 Task: Search one way flight ticket for 5 adults, 1 child, 2 infants in seat and 1 infant on lap in business from Charleston: Yeager Airport to Evansville: Evansville Regional Airport on 5-3-2023. Choice of flights is Royal air maroc. Number of bags: 1 carry on bag. Price is upto 96000. Outbound departure time preference is 22:00.
Action: Mouse moved to (309, 271)
Screenshot: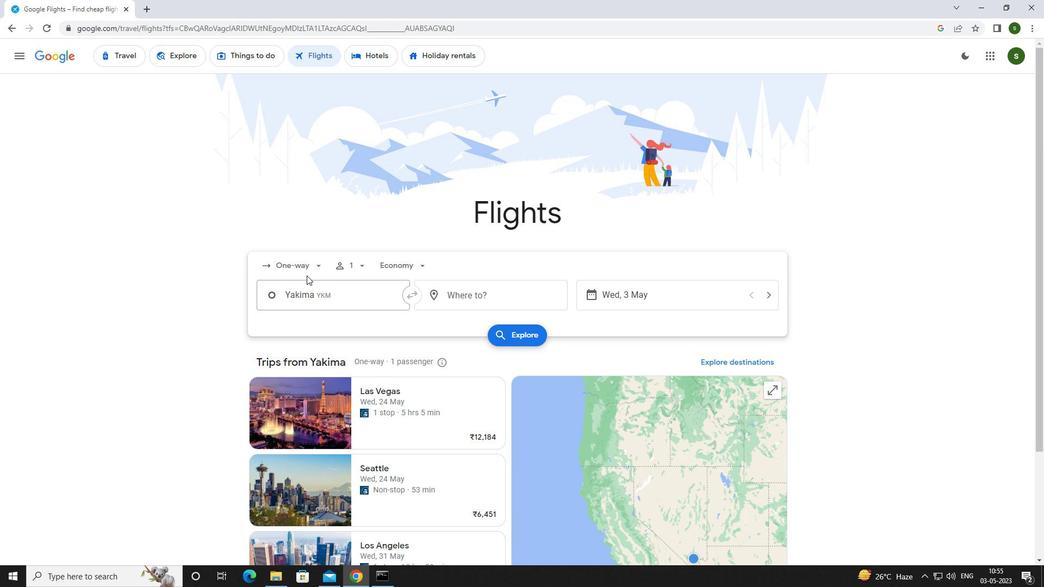 
Action: Mouse pressed left at (309, 271)
Screenshot: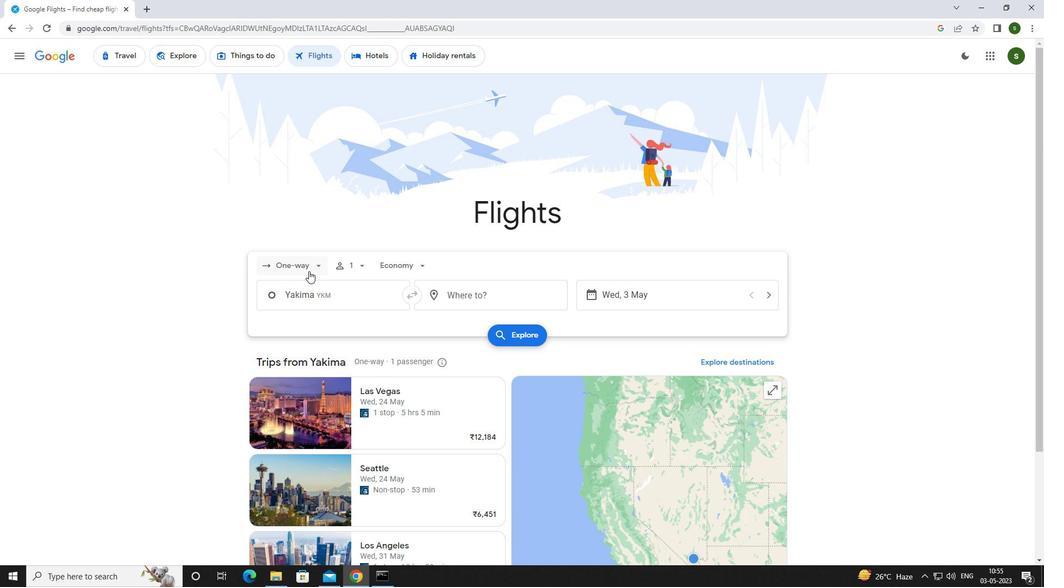 
Action: Mouse moved to (305, 316)
Screenshot: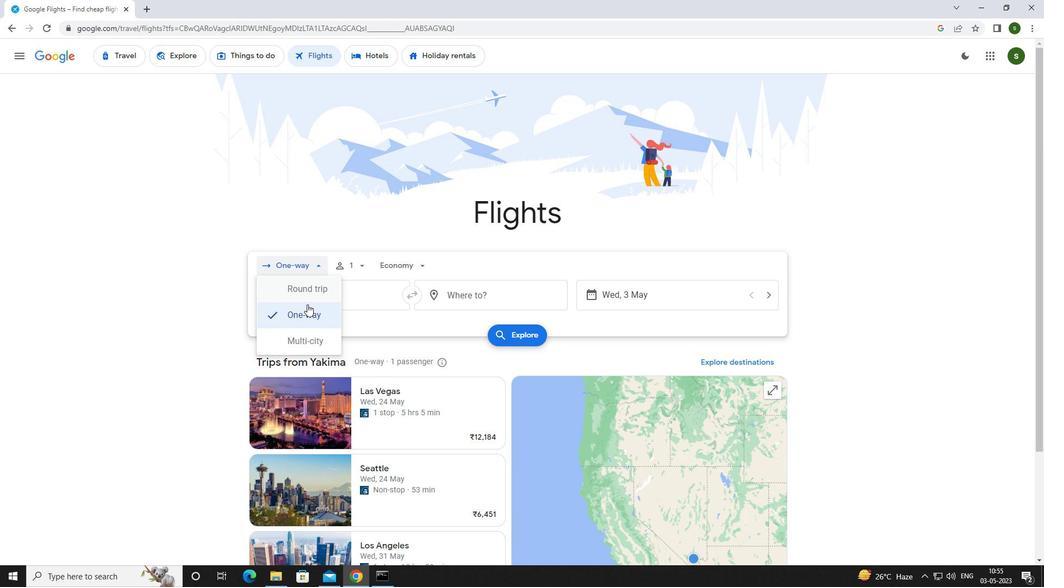 
Action: Mouse pressed left at (305, 316)
Screenshot: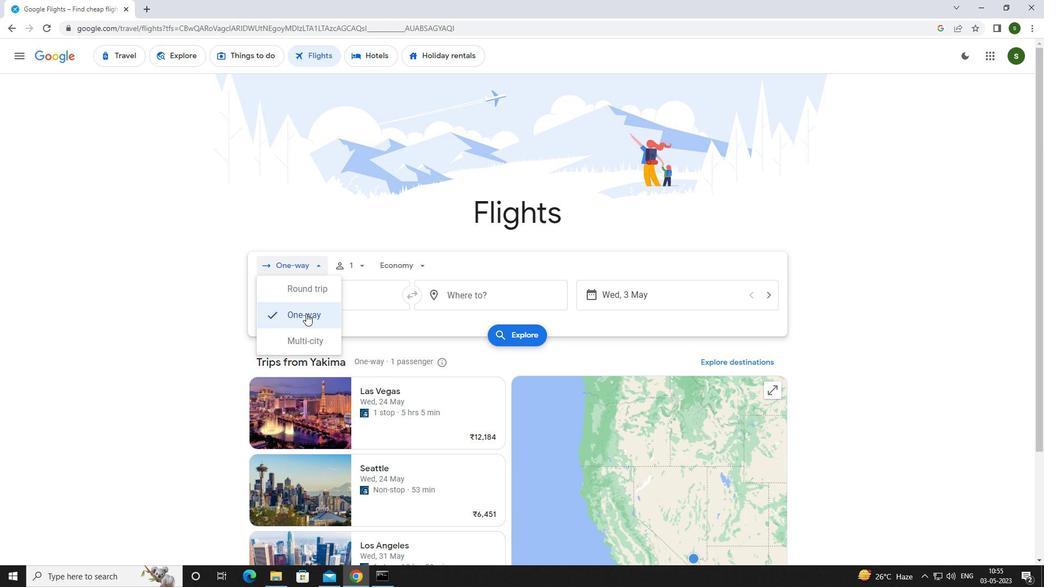 
Action: Mouse moved to (359, 264)
Screenshot: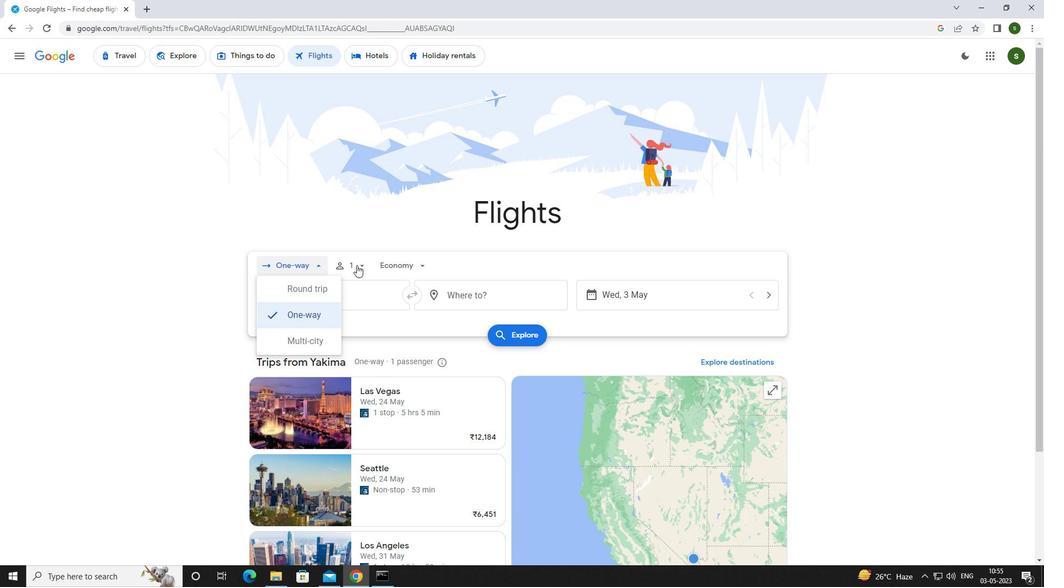 
Action: Mouse pressed left at (359, 264)
Screenshot: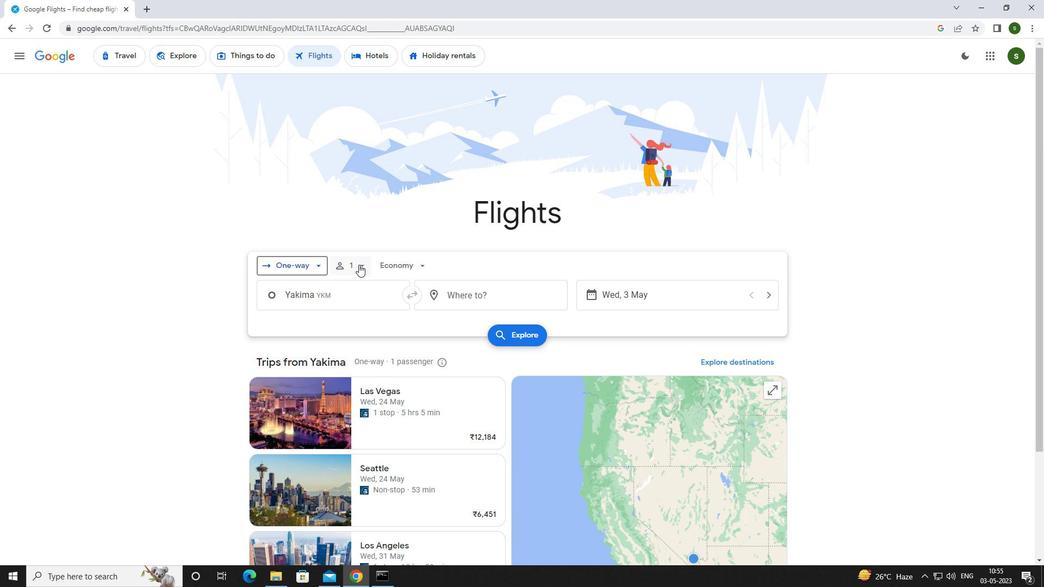 
Action: Mouse moved to (446, 298)
Screenshot: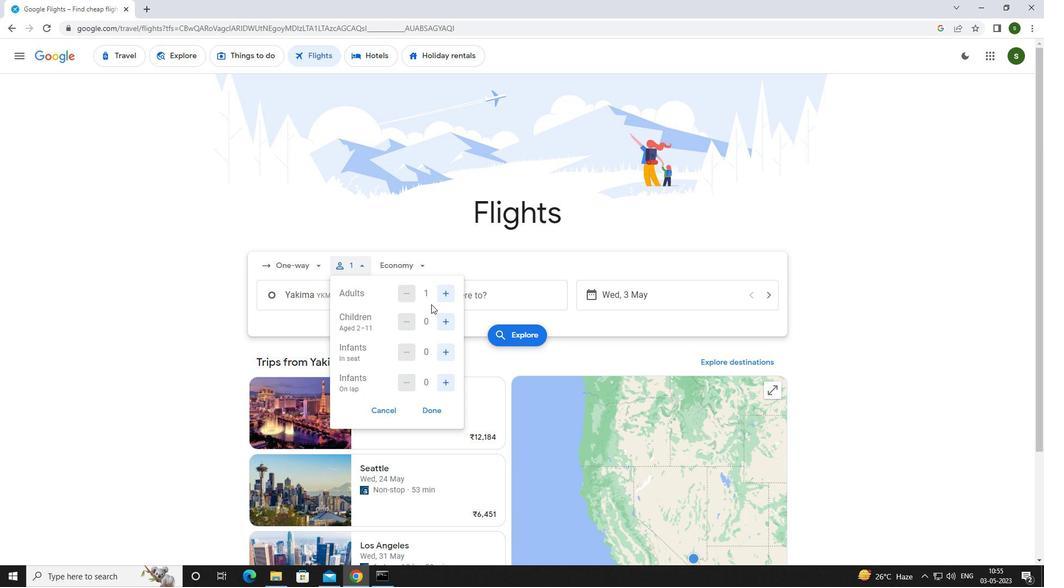 
Action: Mouse pressed left at (446, 298)
Screenshot: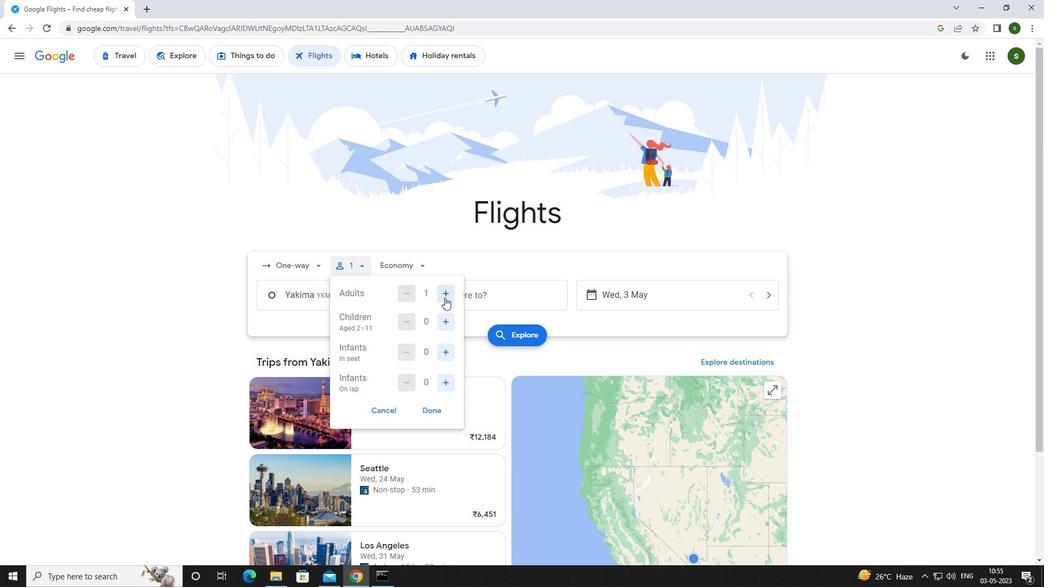 
Action: Mouse pressed left at (446, 298)
Screenshot: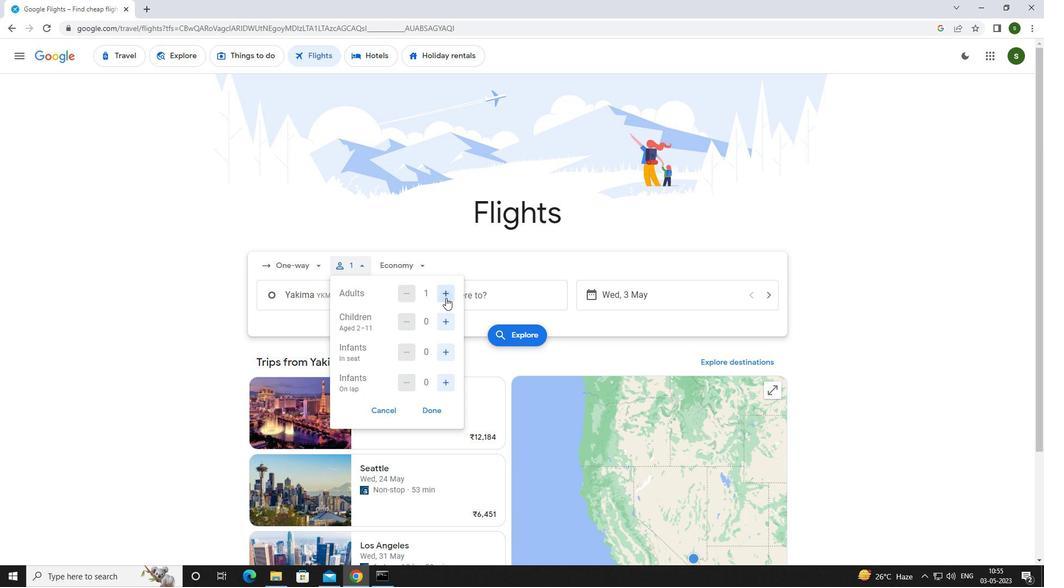 
Action: Mouse pressed left at (446, 298)
Screenshot: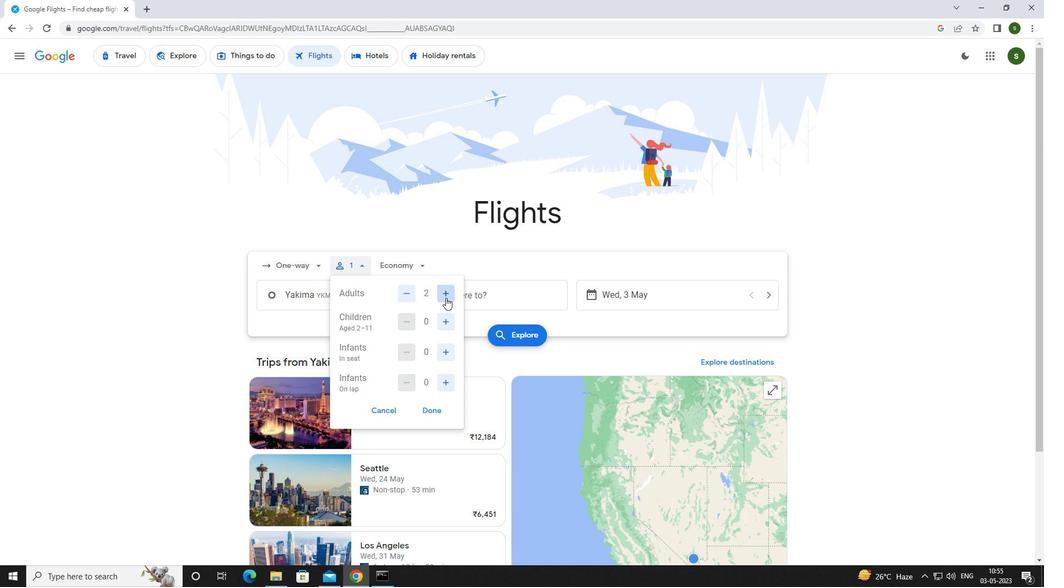 
Action: Mouse pressed left at (446, 298)
Screenshot: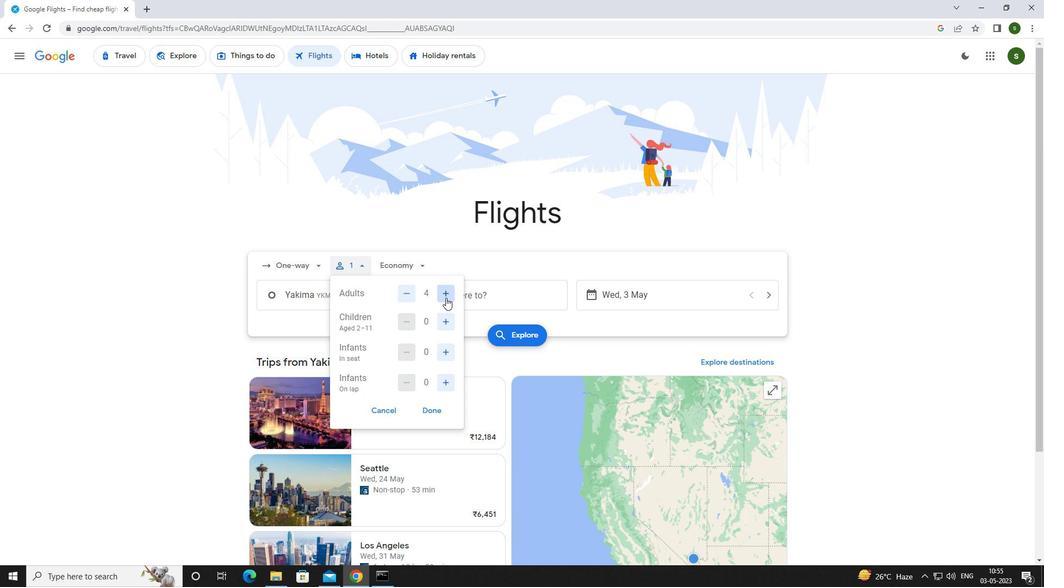 
Action: Mouse moved to (447, 317)
Screenshot: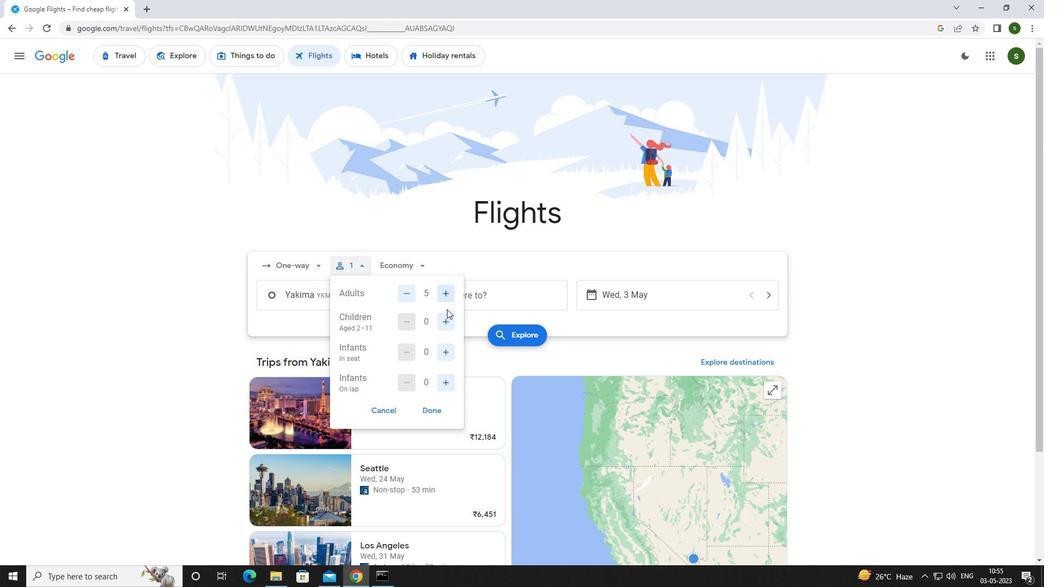 
Action: Mouse pressed left at (447, 317)
Screenshot: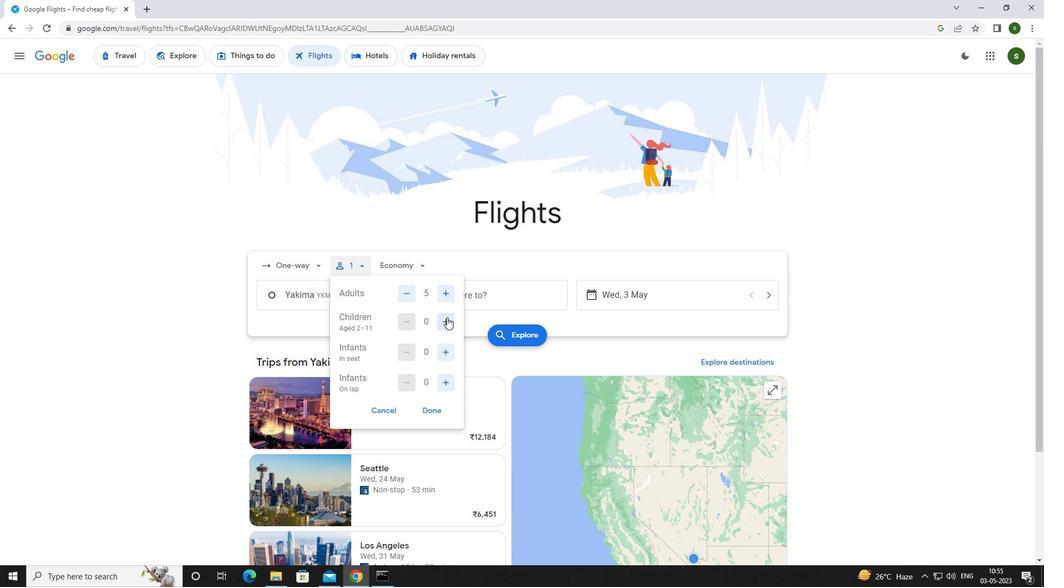 
Action: Mouse moved to (444, 350)
Screenshot: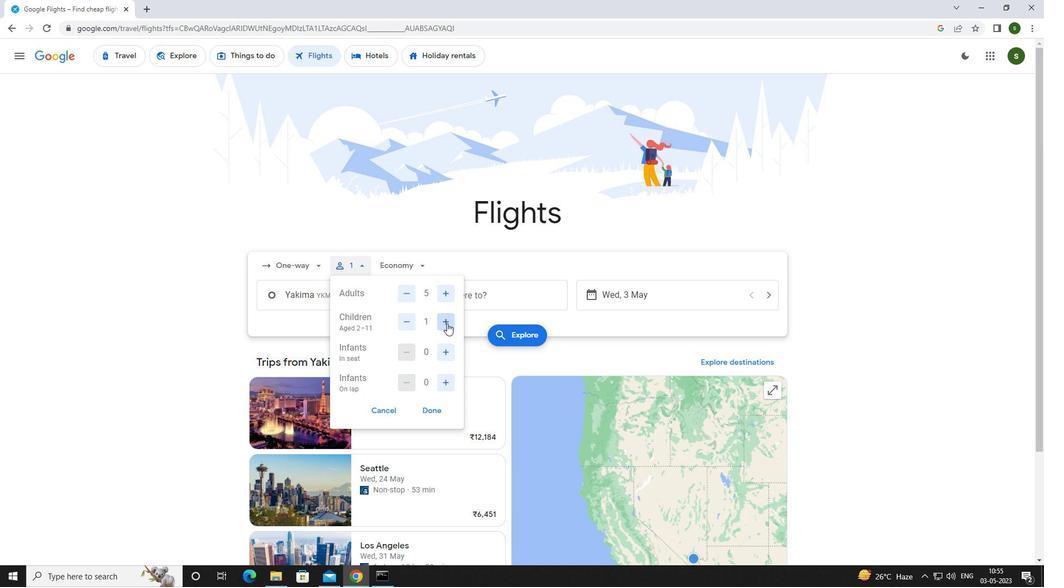 
Action: Mouse pressed left at (444, 350)
Screenshot: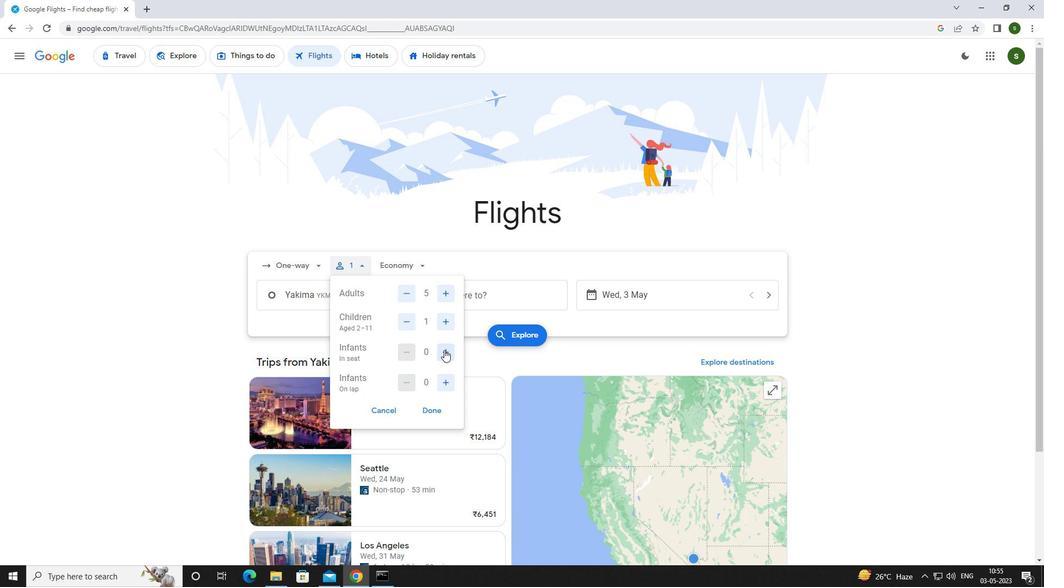 
Action: Mouse pressed left at (444, 350)
Screenshot: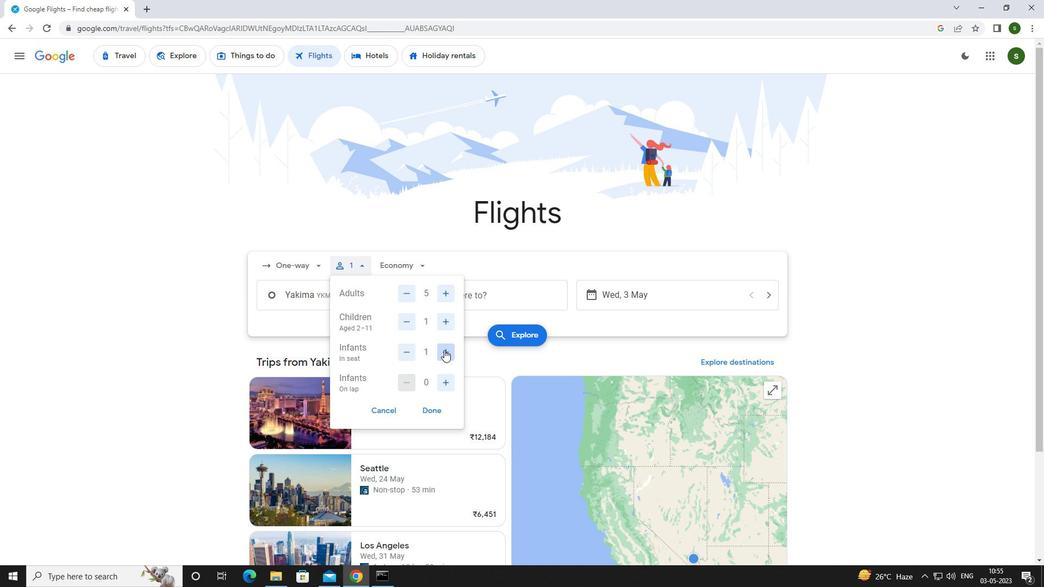 
Action: Mouse moved to (446, 385)
Screenshot: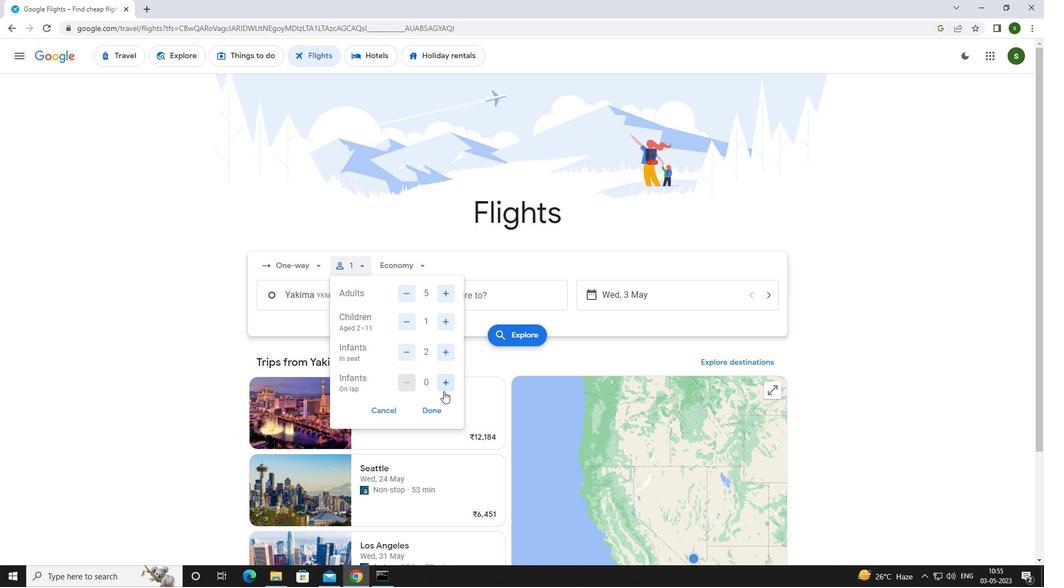 
Action: Mouse pressed left at (446, 385)
Screenshot: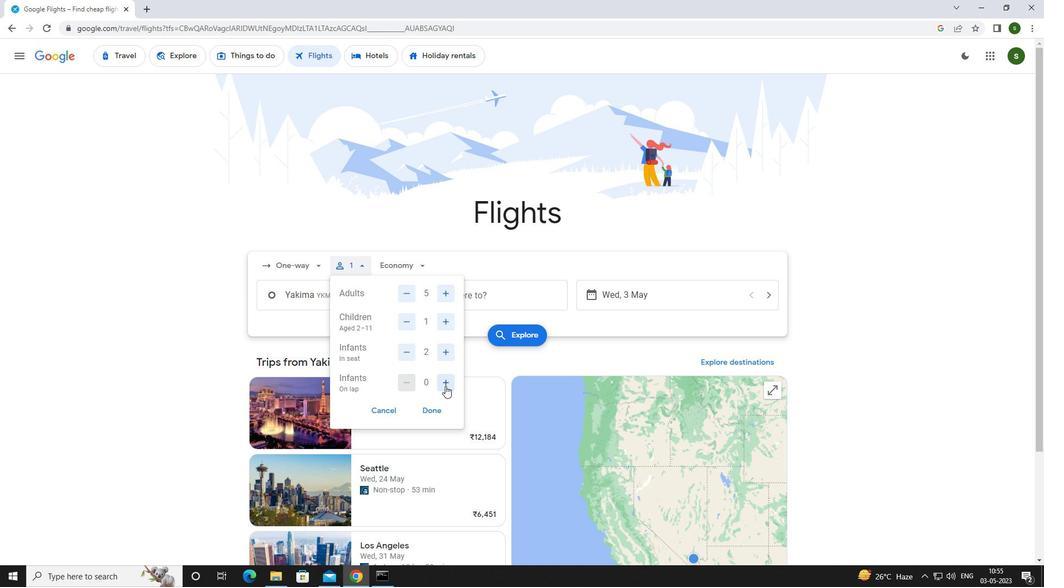 
Action: Mouse moved to (419, 267)
Screenshot: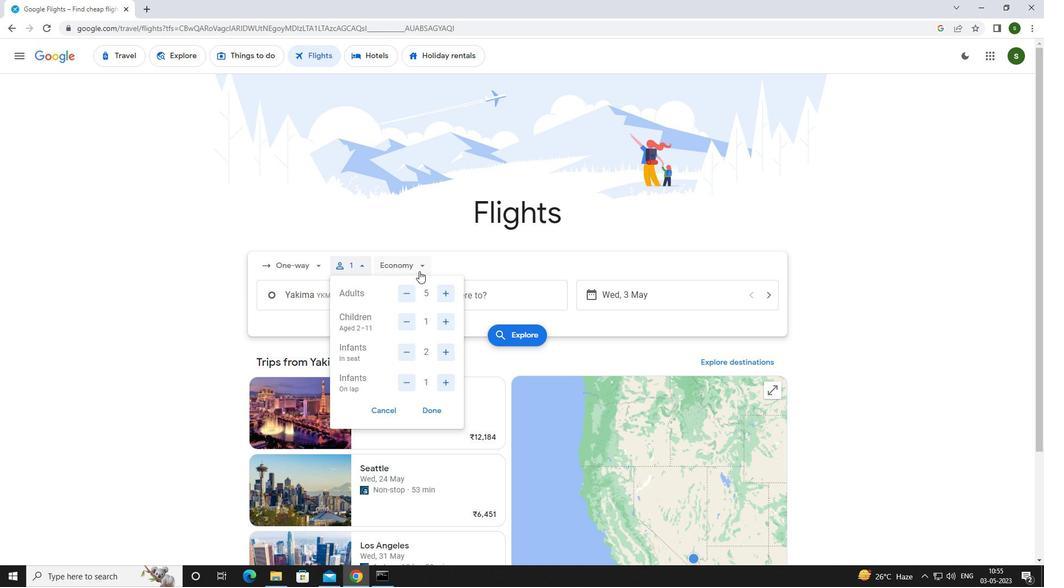 
Action: Mouse pressed left at (419, 267)
Screenshot: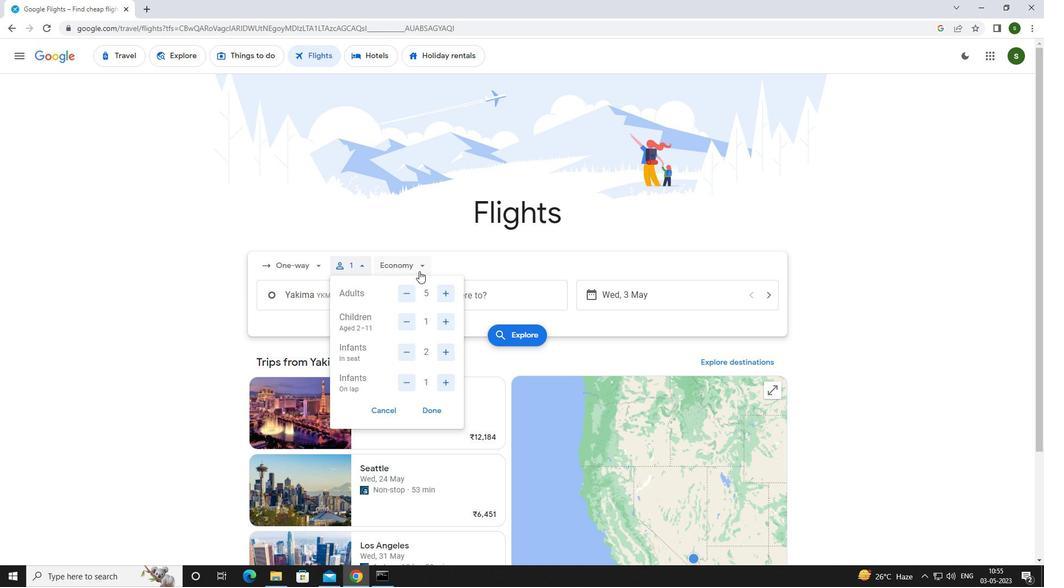 
Action: Mouse moved to (429, 335)
Screenshot: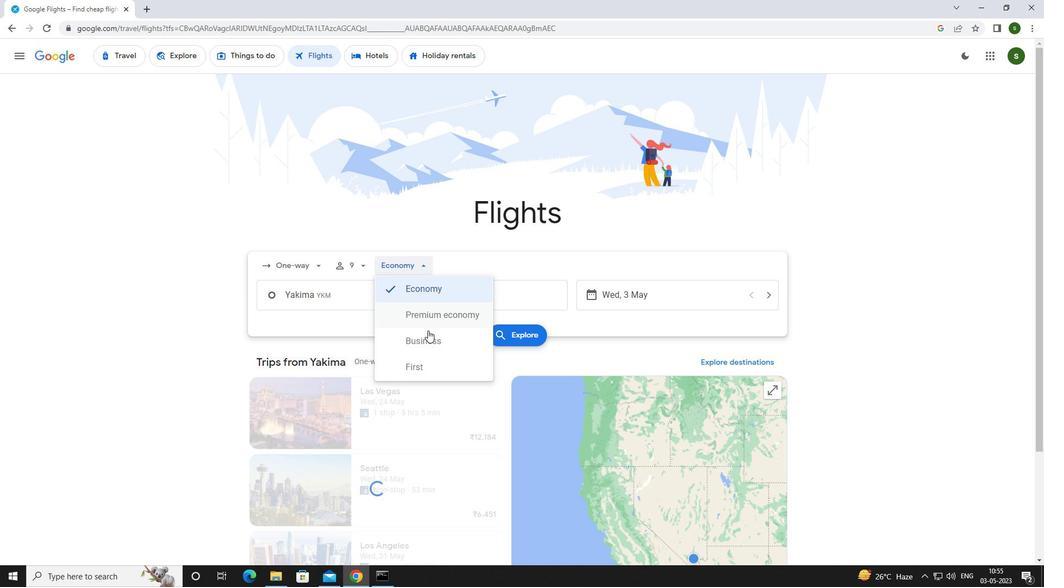 
Action: Mouse pressed left at (429, 335)
Screenshot: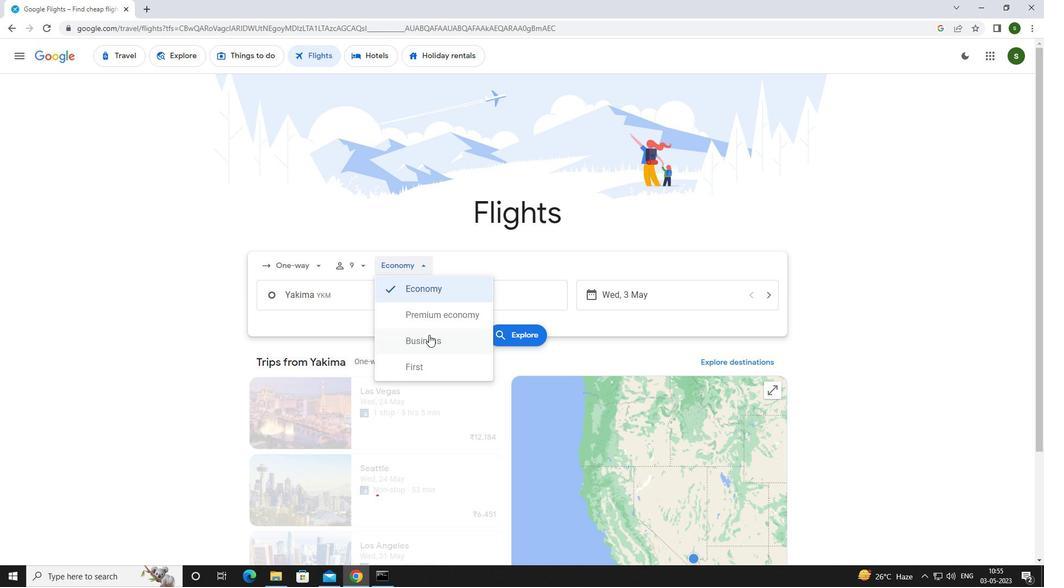 
Action: Mouse moved to (342, 298)
Screenshot: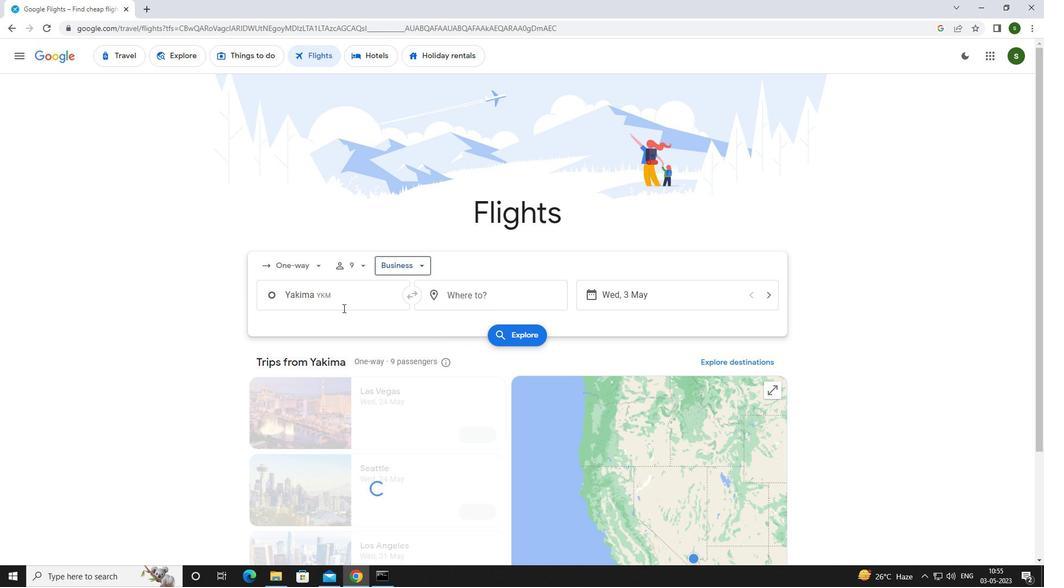 
Action: Mouse pressed left at (342, 298)
Screenshot: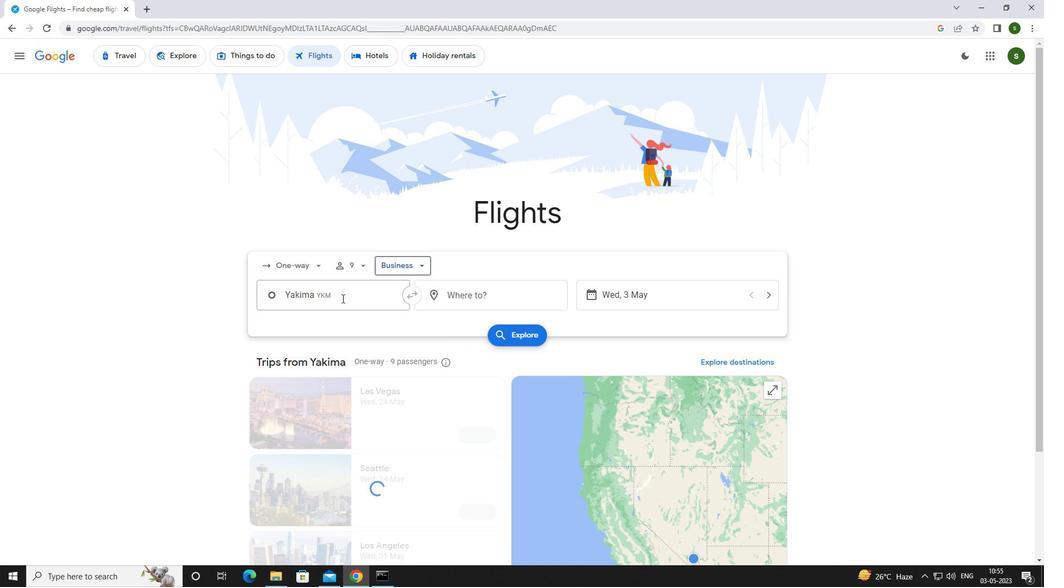 
Action: Mouse moved to (344, 297)
Screenshot: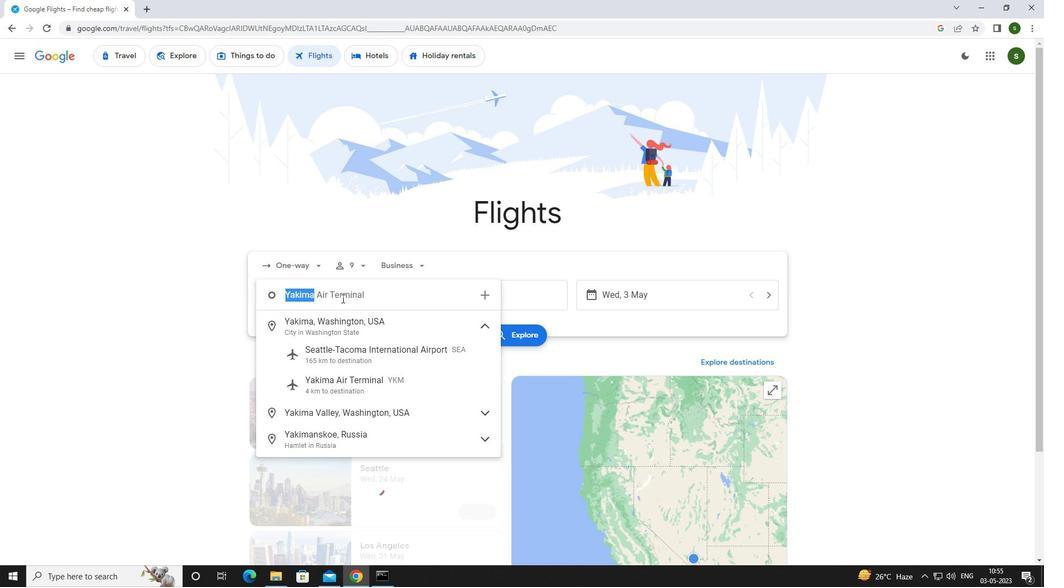 
Action: Key pressed <Key.caps_lock>c<Key.caps_lock>harleston
Screenshot: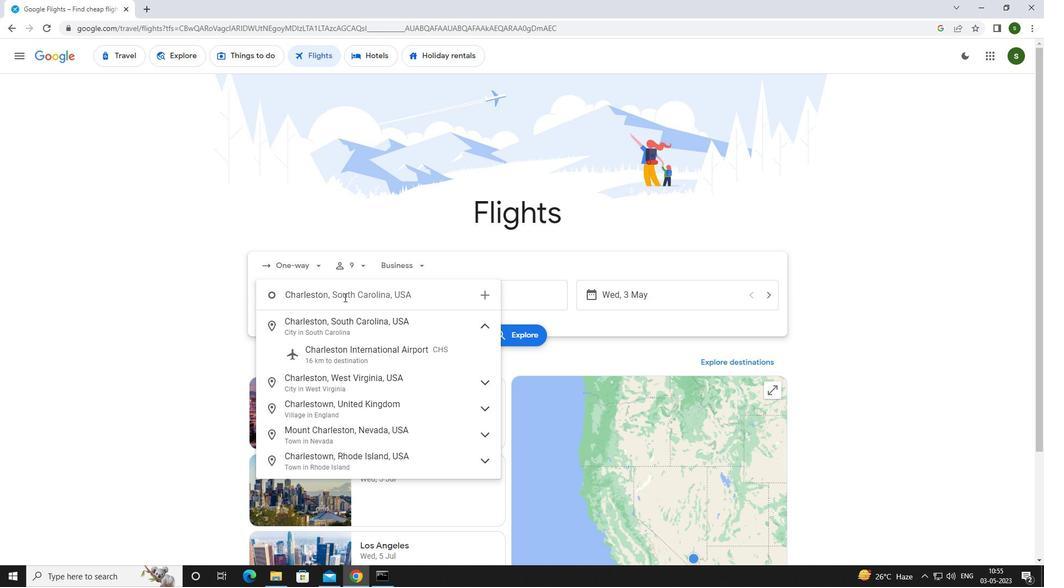 
Action: Mouse moved to (345, 349)
Screenshot: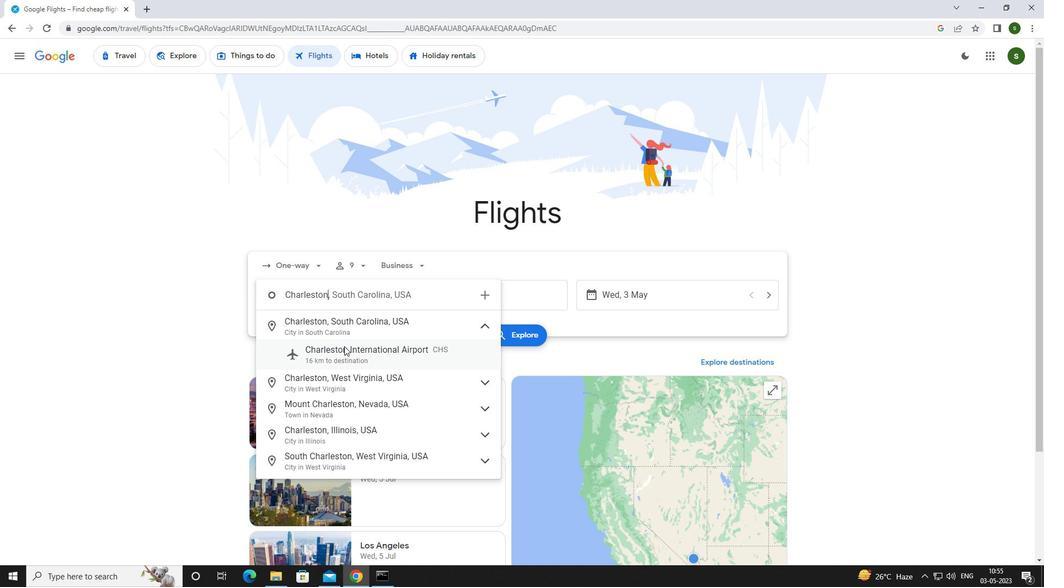
Action: Mouse pressed left at (345, 349)
Screenshot: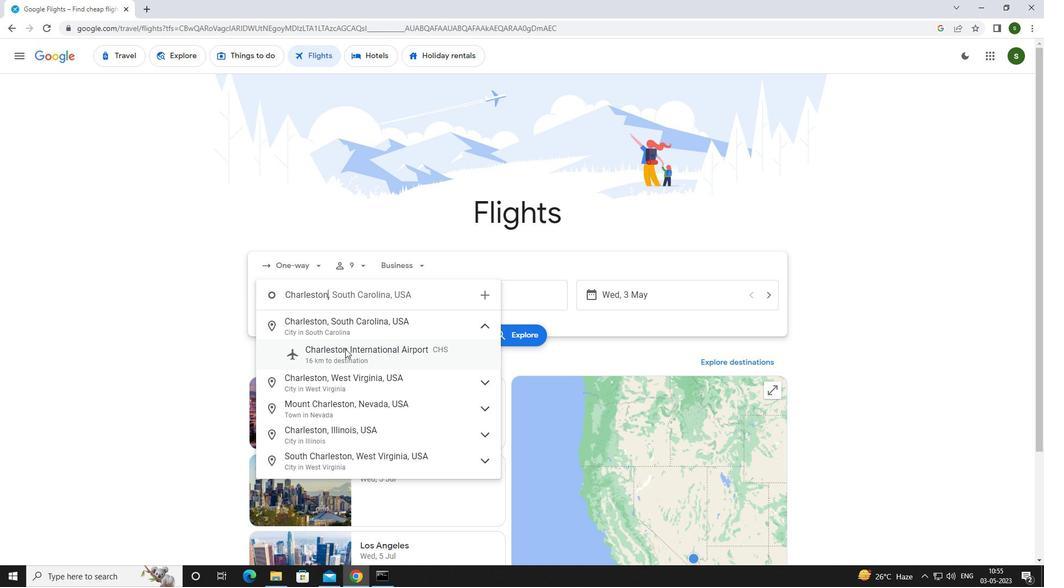 
Action: Mouse moved to (468, 292)
Screenshot: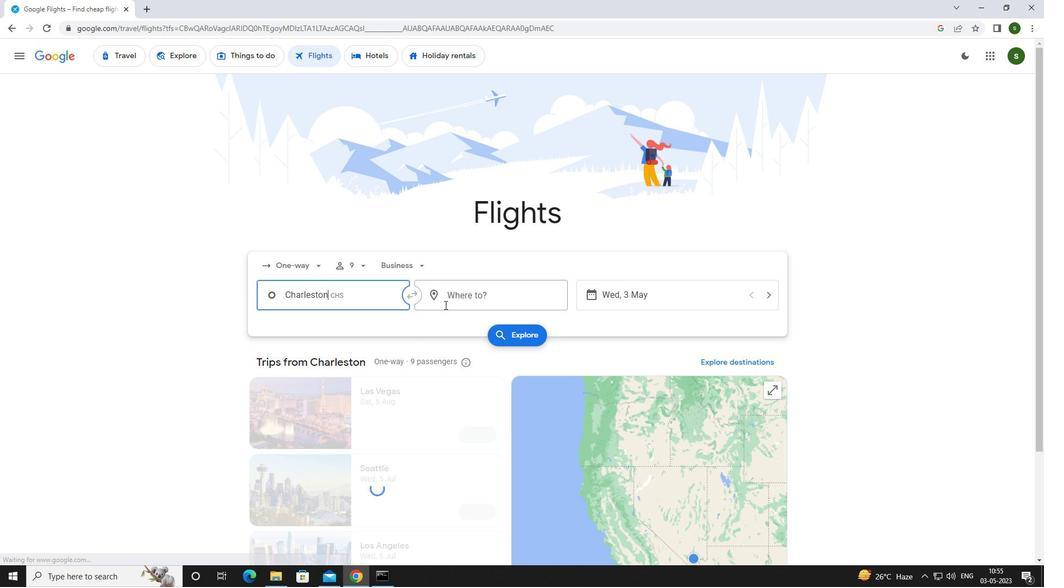 
Action: Mouse pressed left at (468, 292)
Screenshot: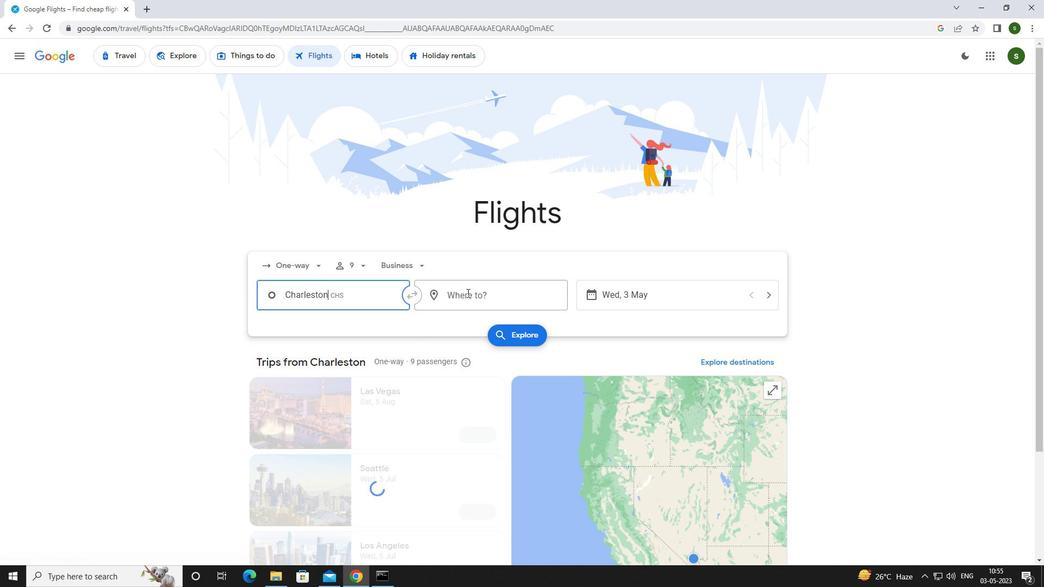 
Action: Mouse moved to (470, 296)
Screenshot: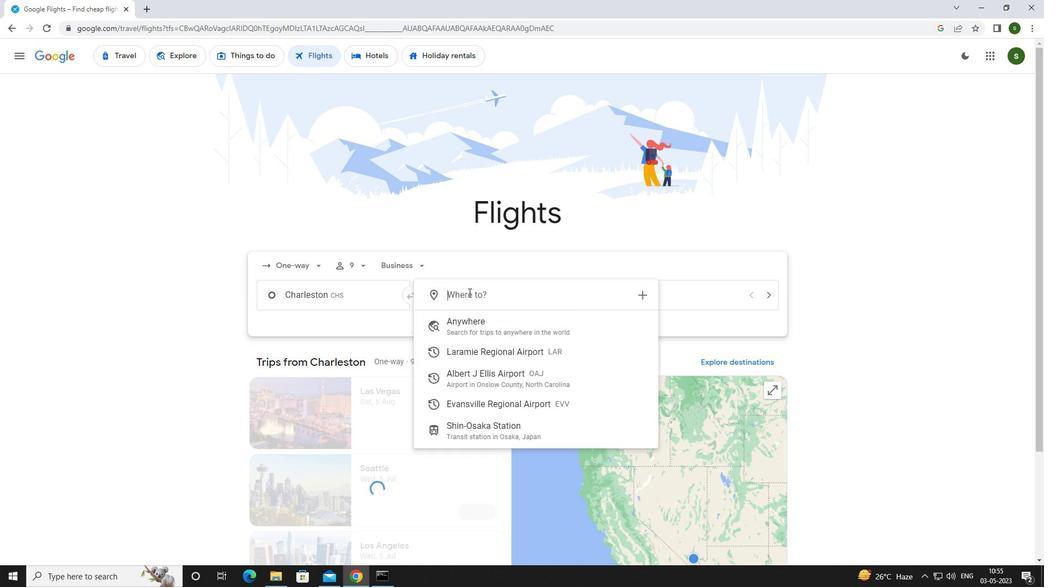 
Action: Key pressed <Key.caps_lock>e<Key.caps_lock>vansv
Screenshot: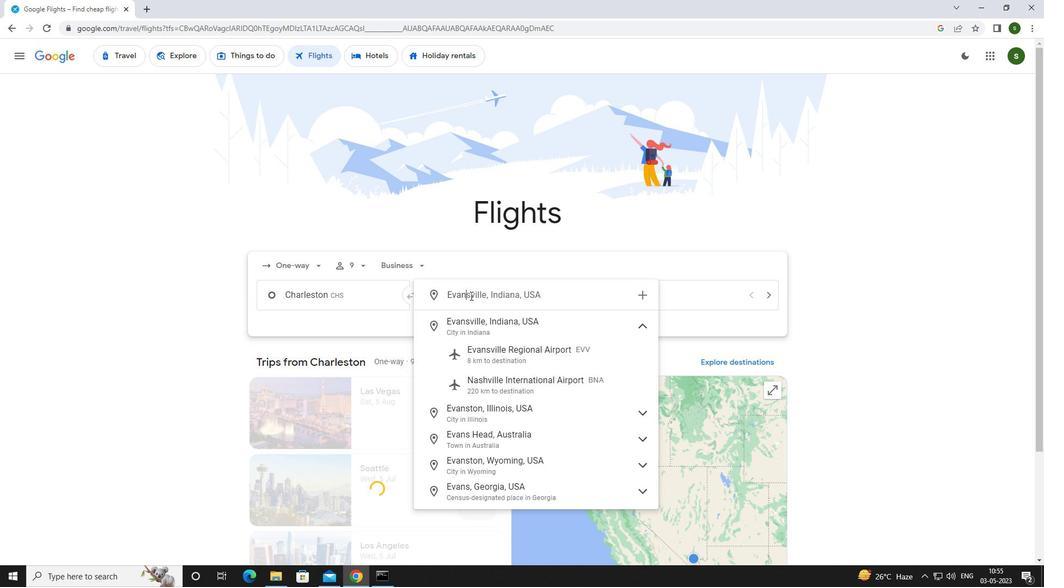 
Action: Mouse moved to (479, 351)
Screenshot: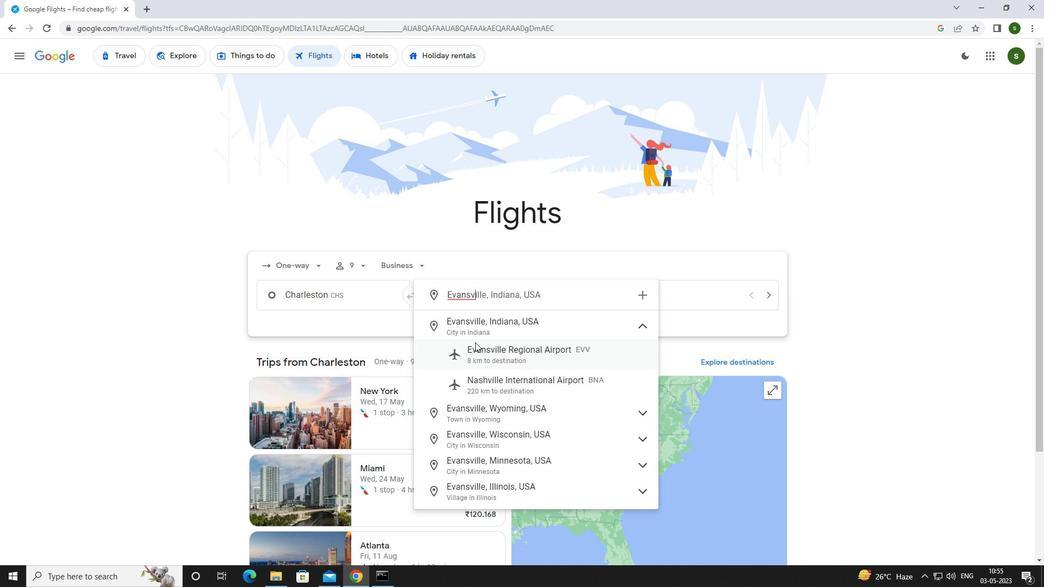 
Action: Mouse pressed left at (479, 351)
Screenshot: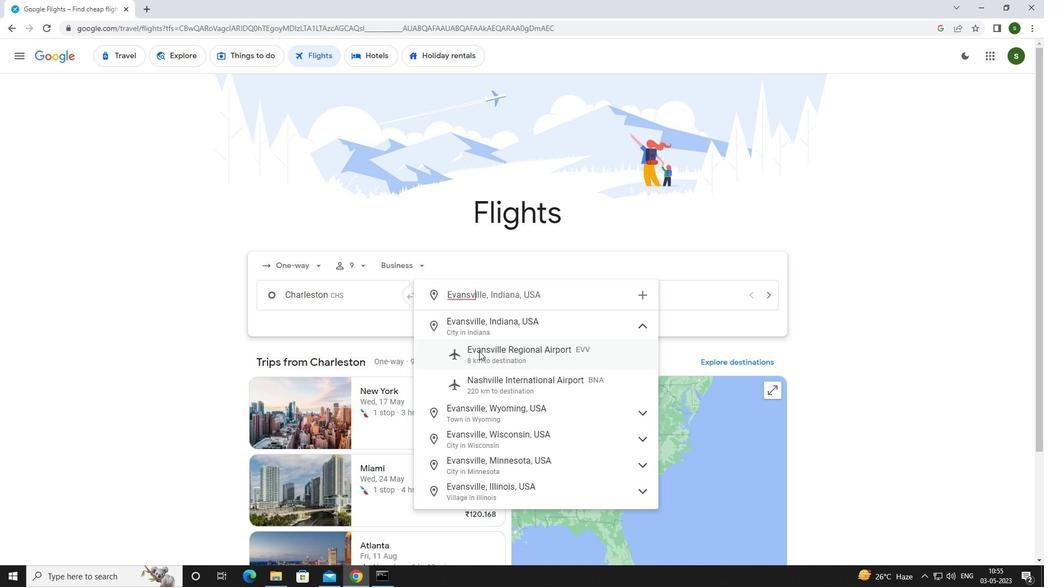 
Action: Mouse moved to (657, 290)
Screenshot: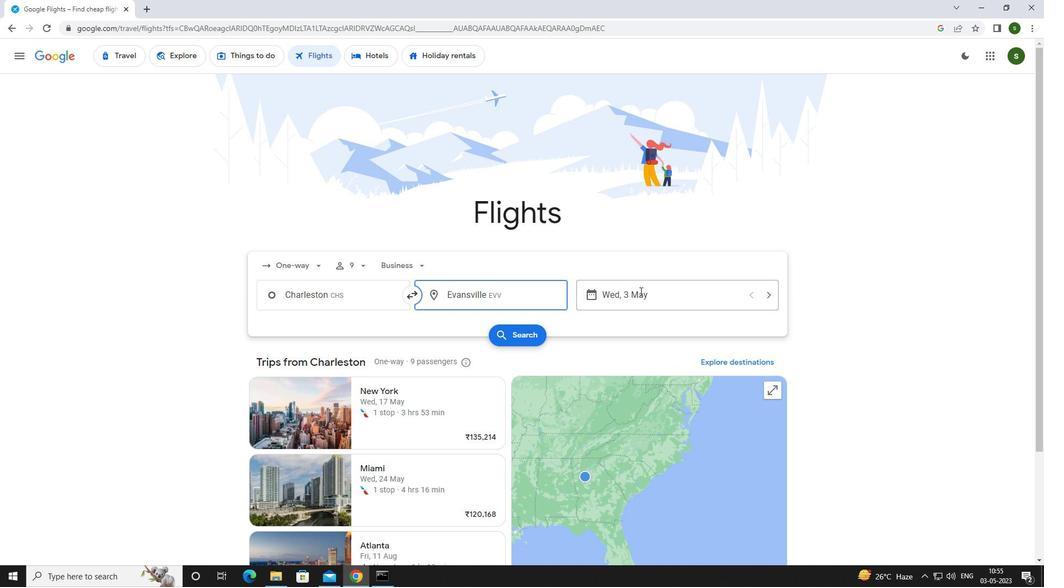 
Action: Mouse pressed left at (657, 290)
Screenshot: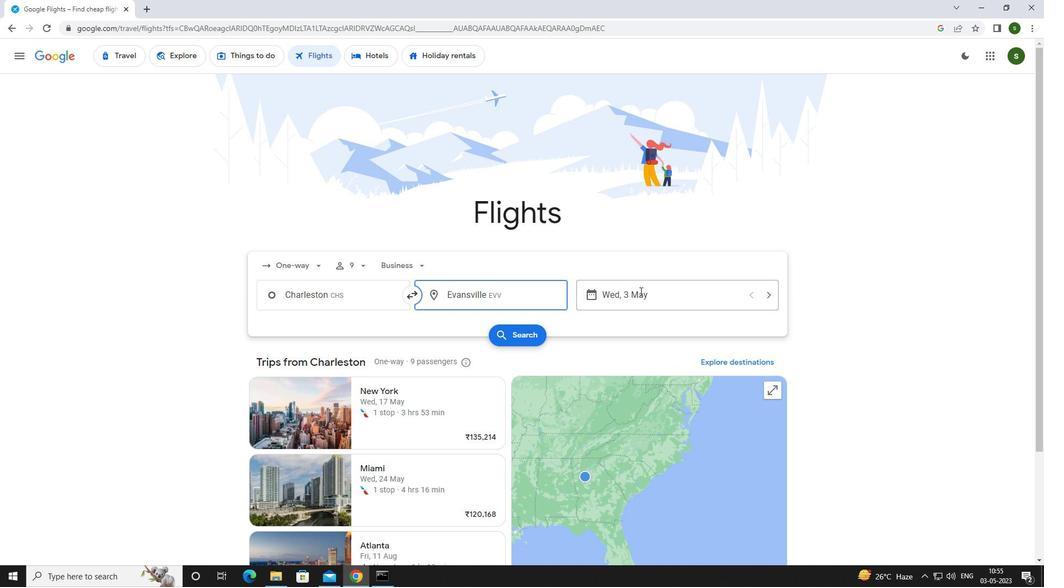 
Action: Mouse moved to (462, 371)
Screenshot: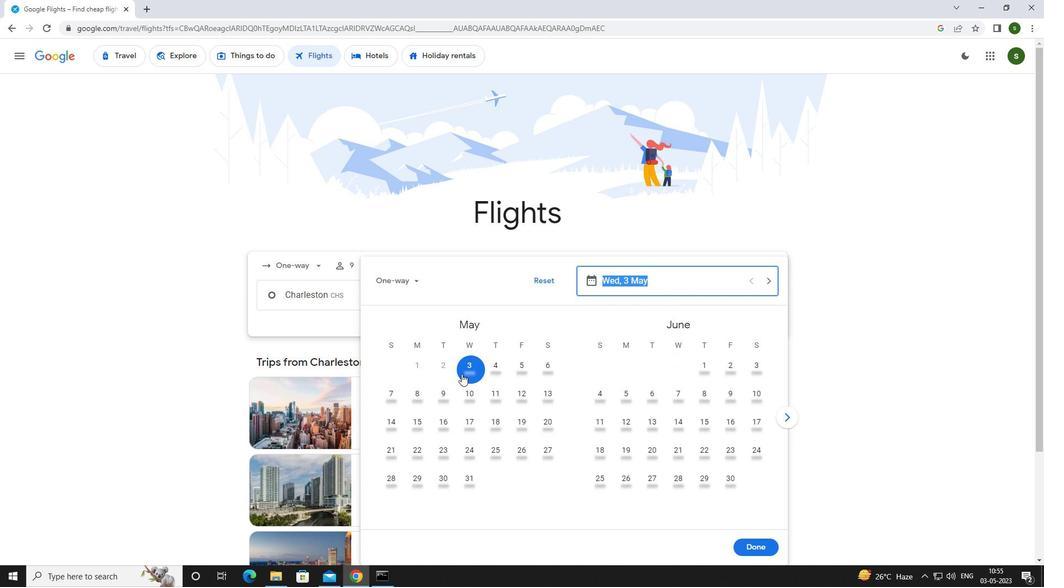 
Action: Mouse pressed left at (462, 371)
Screenshot: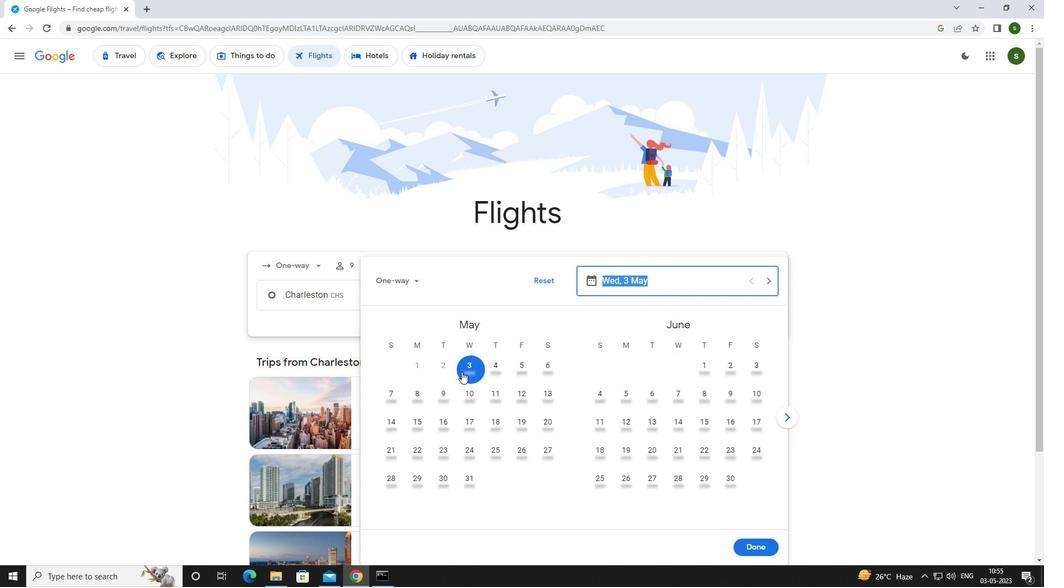
Action: Mouse moved to (759, 545)
Screenshot: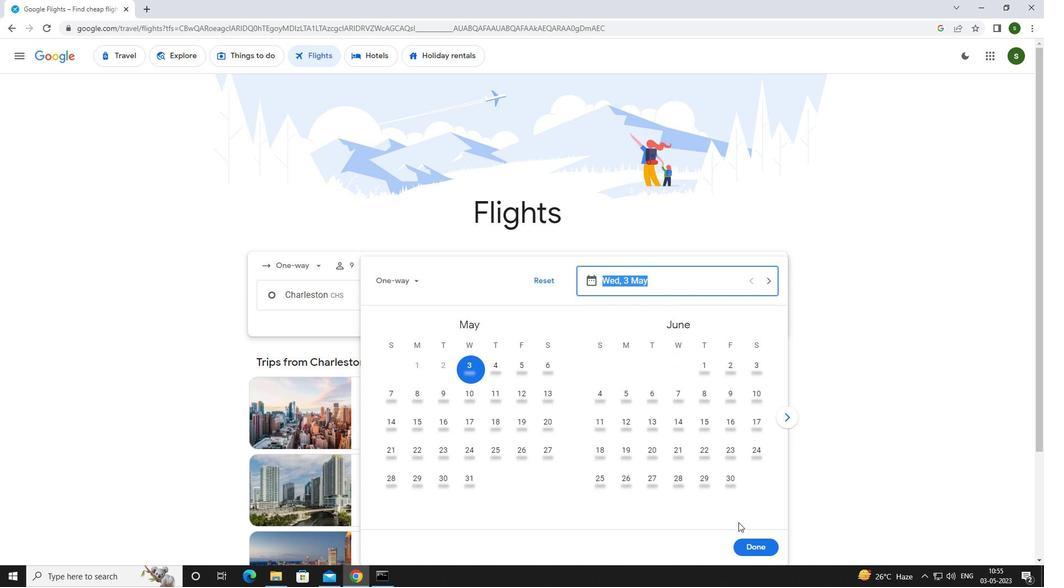 
Action: Mouse pressed left at (759, 545)
Screenshot: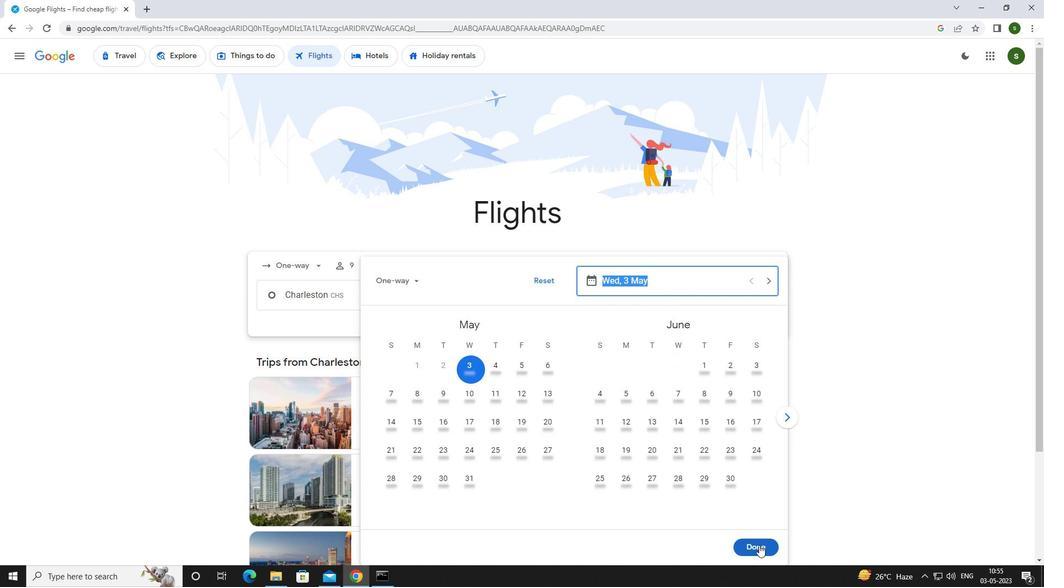 
Action: Mouse moved to (519, 330)
Screenshot: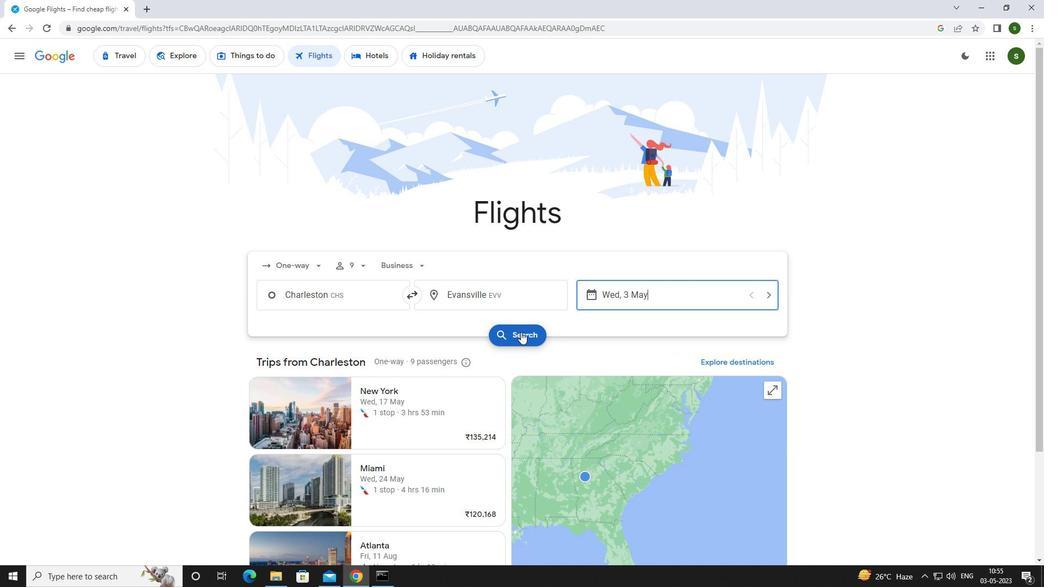 
Action: Mouse pressed left at (519, 330)
Screenshot: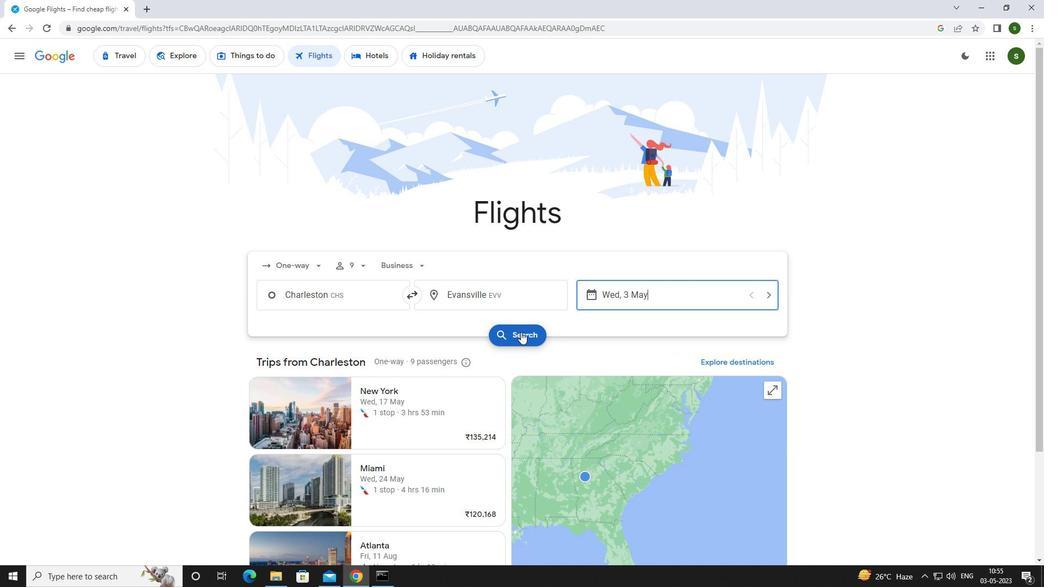 
Action: Mouse moved to (269, 152)
Screenshot: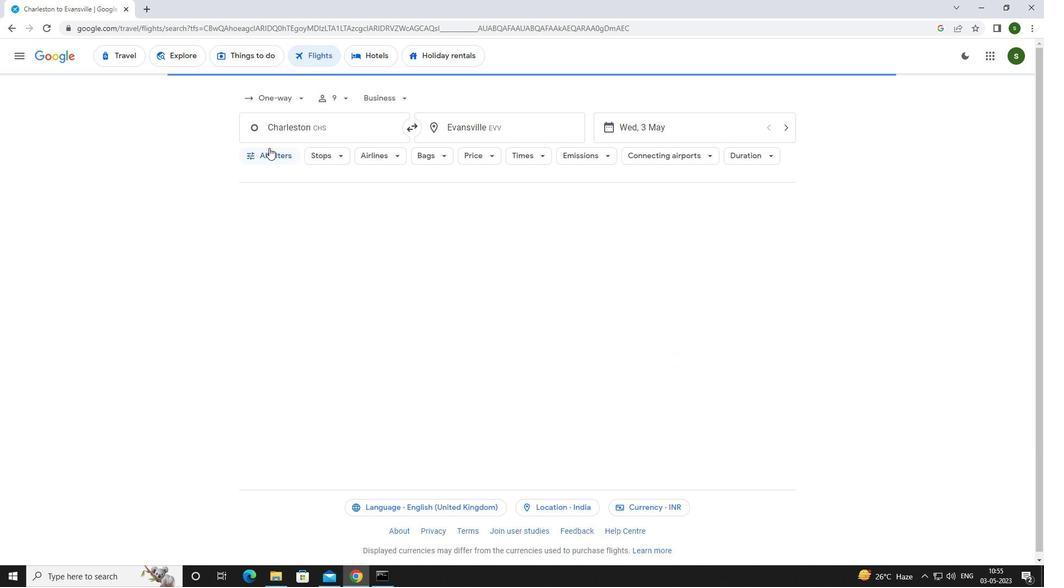 
Action: Mouse pressed left at (269, 152)
Screenshot: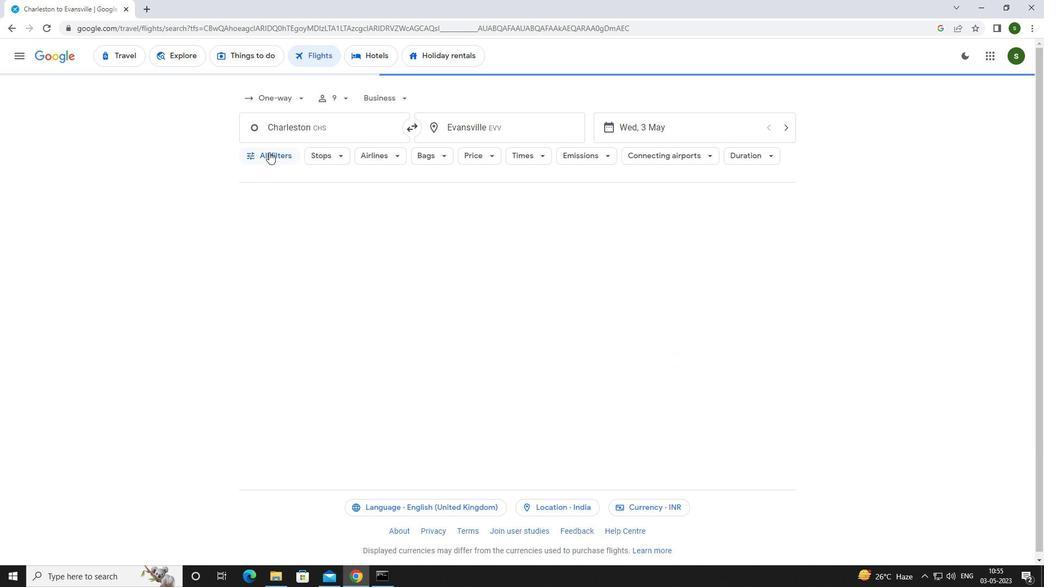 
Action: Mouse moved to (323, 217)
Screenshot: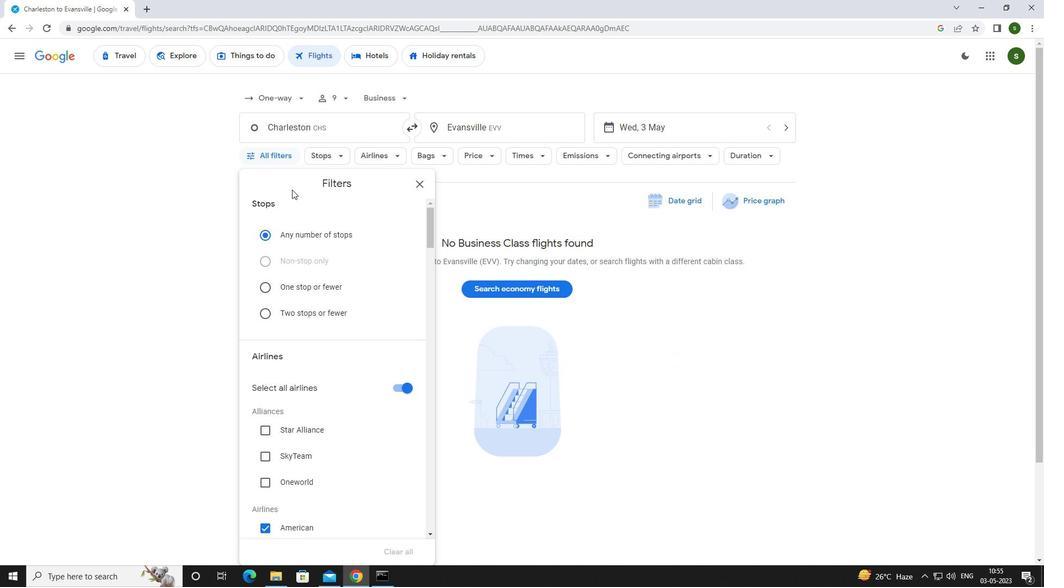 
Action: Mouse scrolled (323, 217) with delta (0, 0)
Screenshot: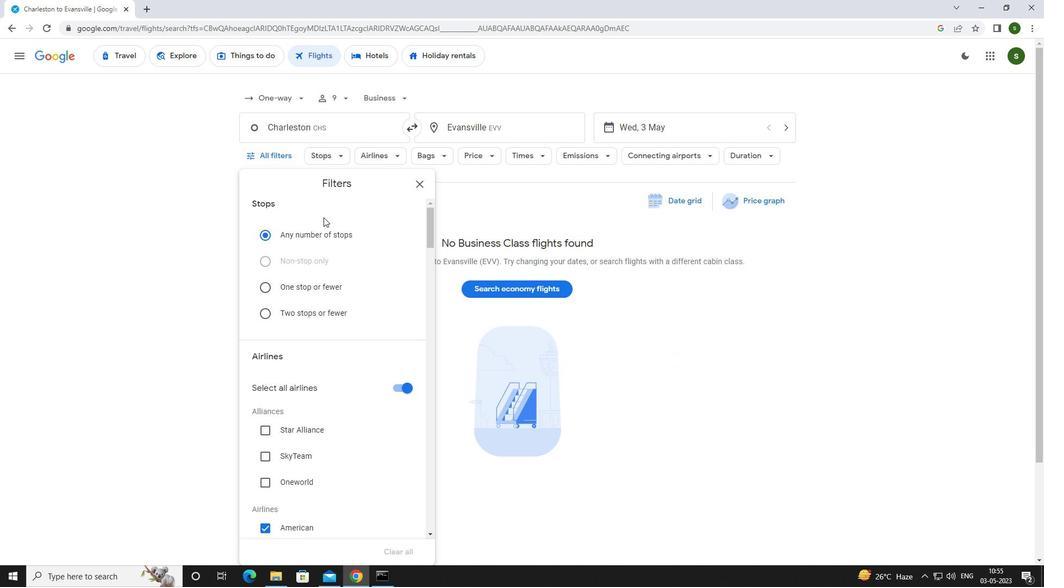 
Action: Mouse scrolled (323, 217) with delta (0, 0)
Screenshot: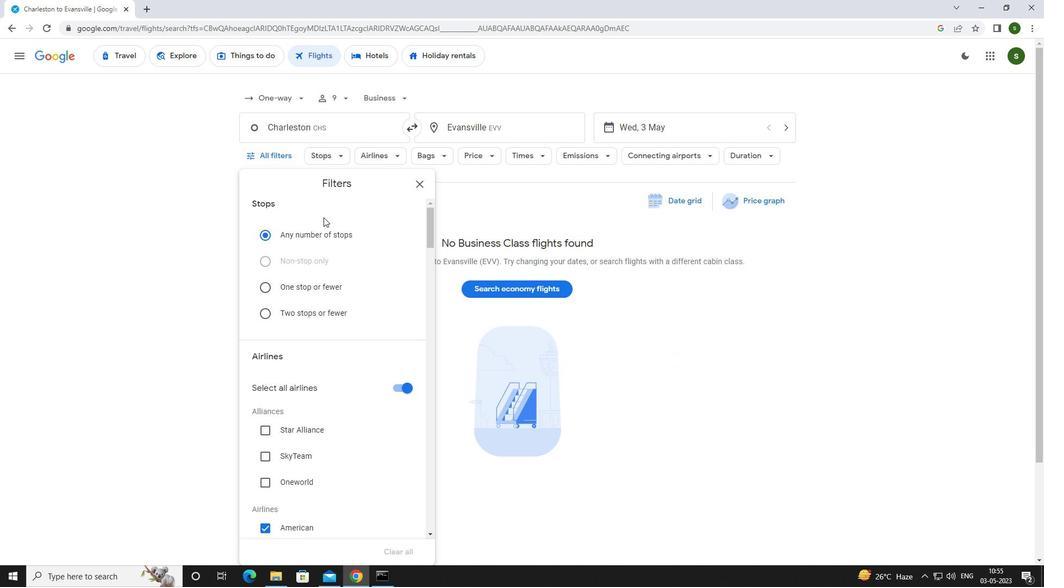 
Action: Mouse scrolled (323, 217) with delta (0, 0)
Screenshot: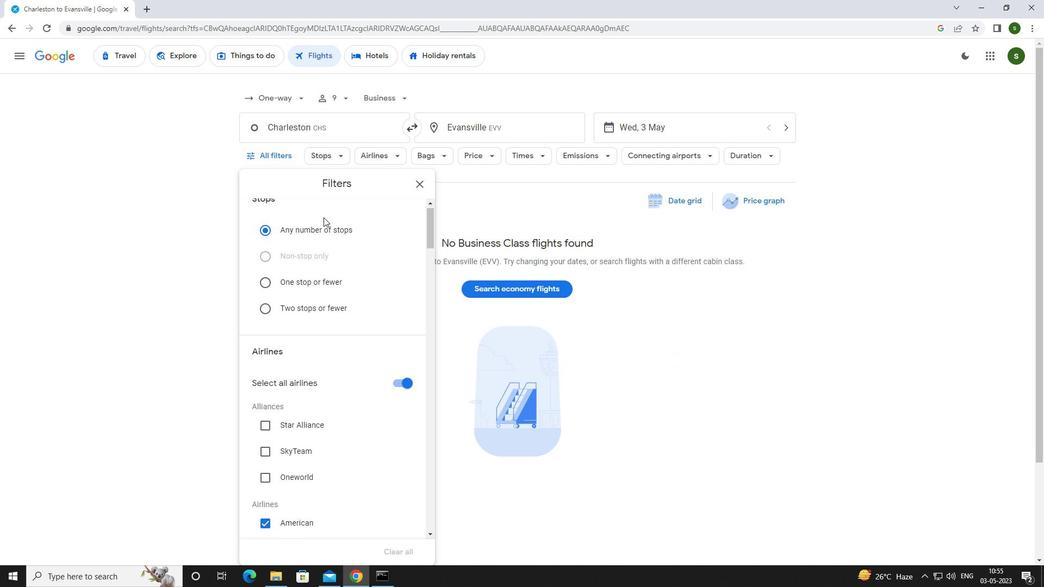 
Action: Mouse moved to (399, 221)
Screenshot: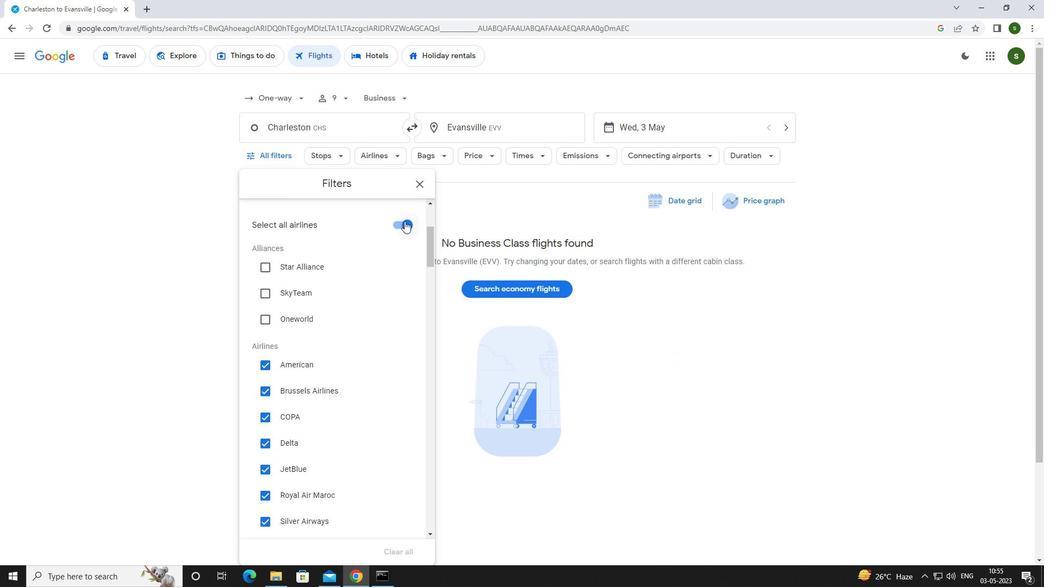 
Action: Mouse pressed left at (399, 221)
Screenshot: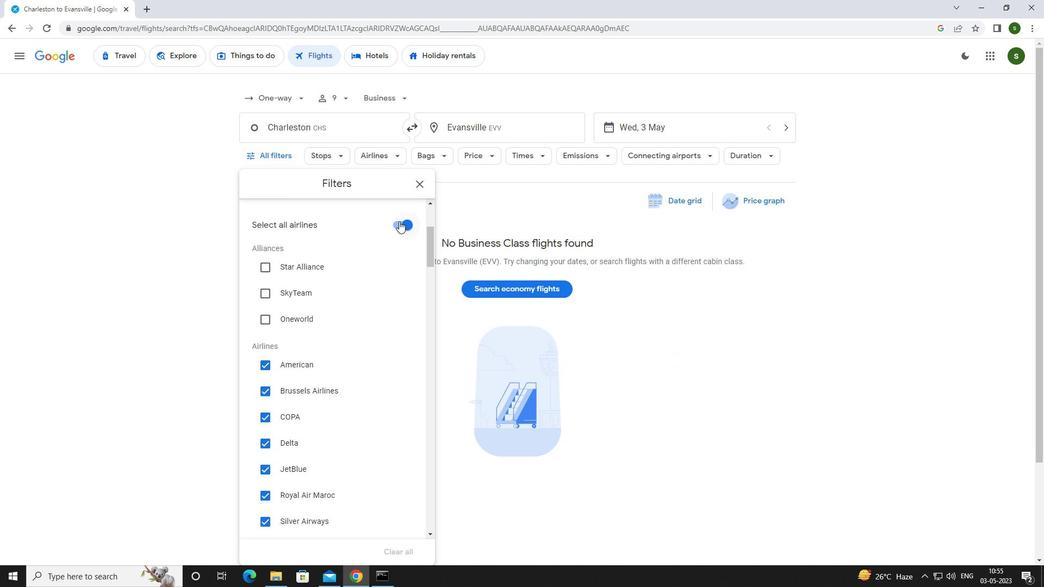 
Action: Mouse moved to (365, 296)
Screenshot: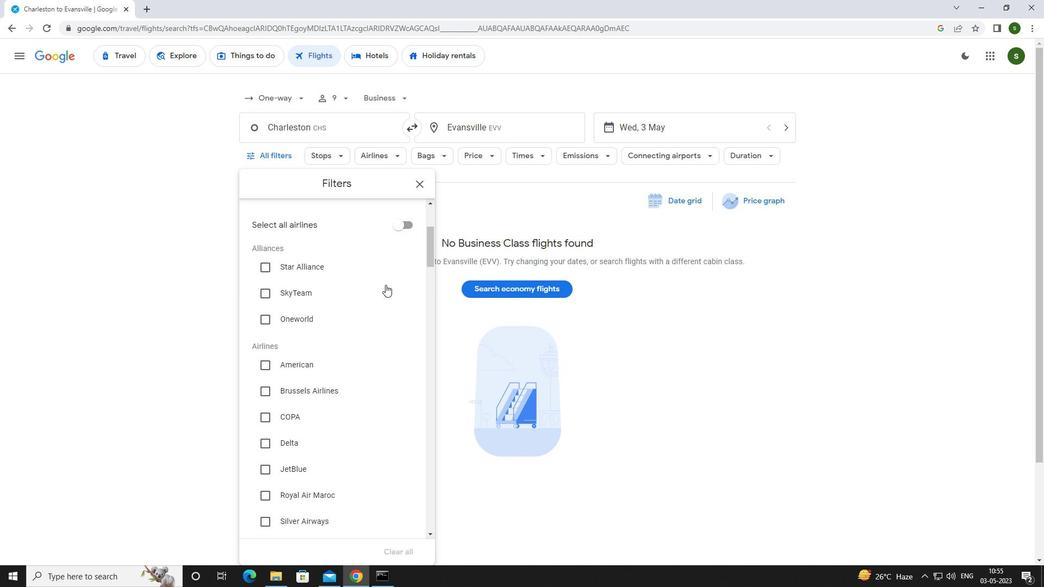 
Action: Mouse scrolled (365, 296) with delta (0, 0)
Screenshot: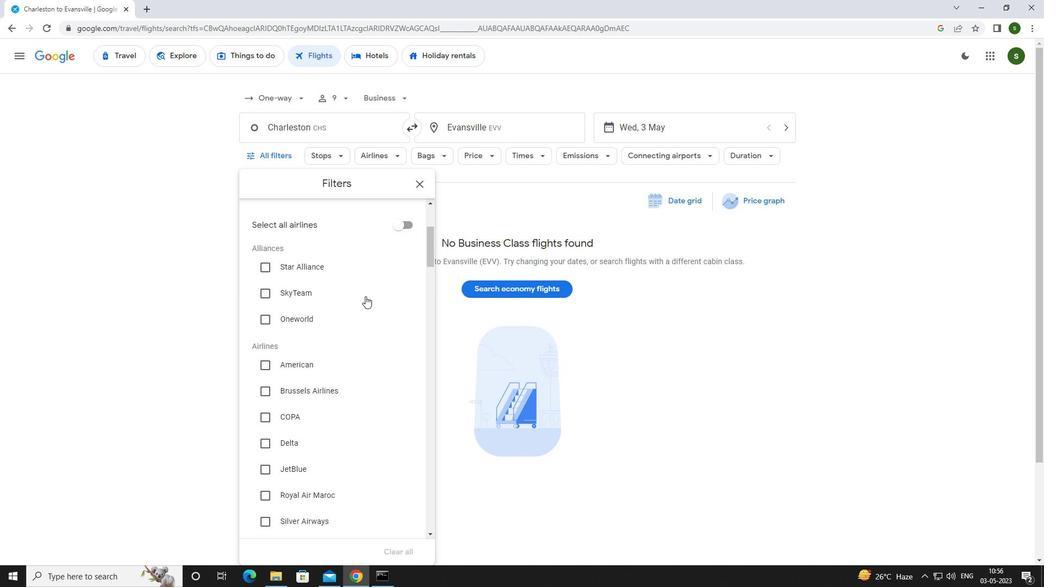 
Action: Mouse scrolled (365, 296) with delta (0, 0)
Screenshot: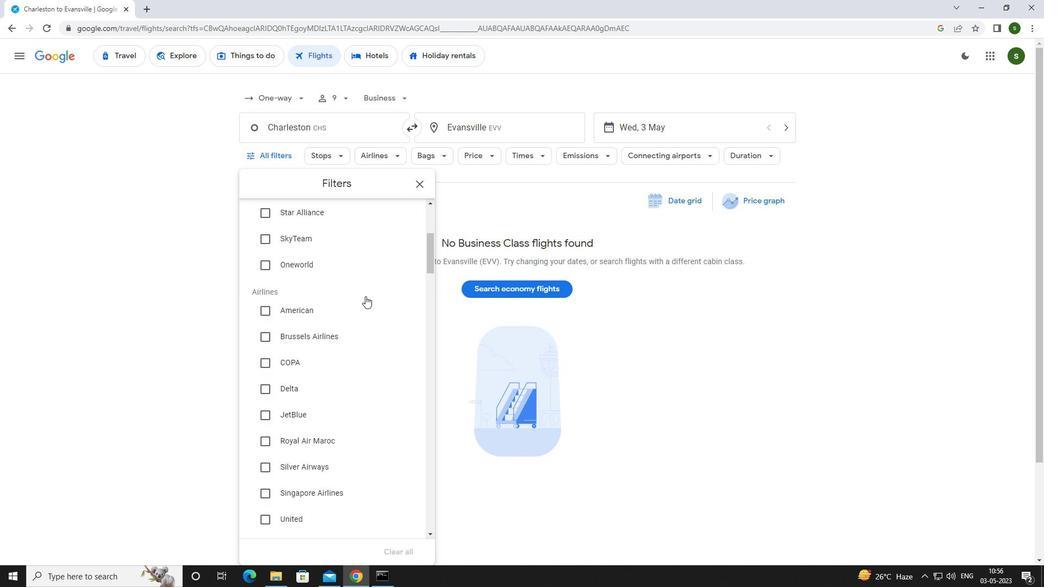 
Action: Mouse moved to (285, 385)
Screenshot: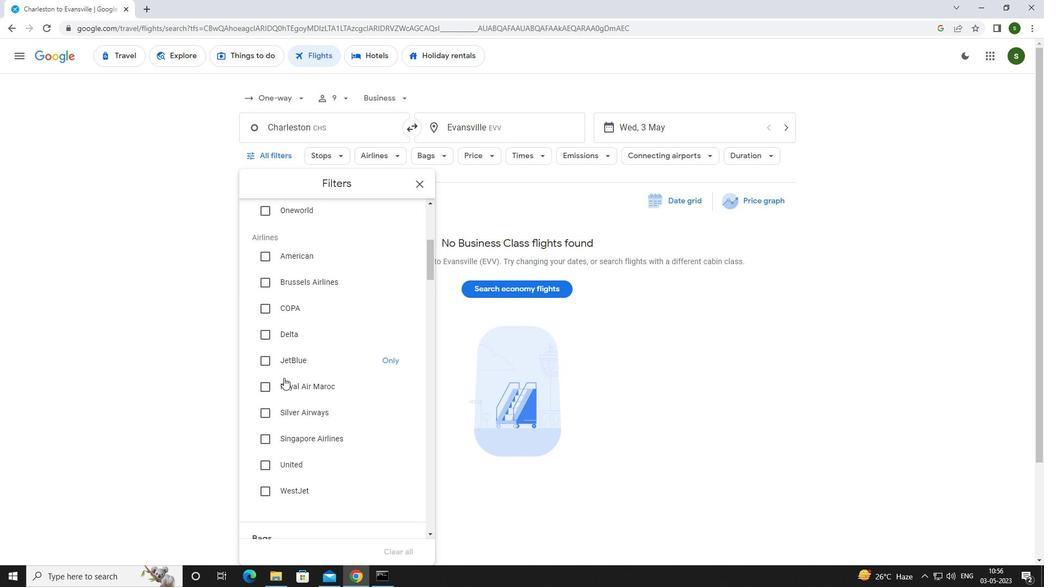 
Action: Mouse pressed left at (285, 385)
Screenshot: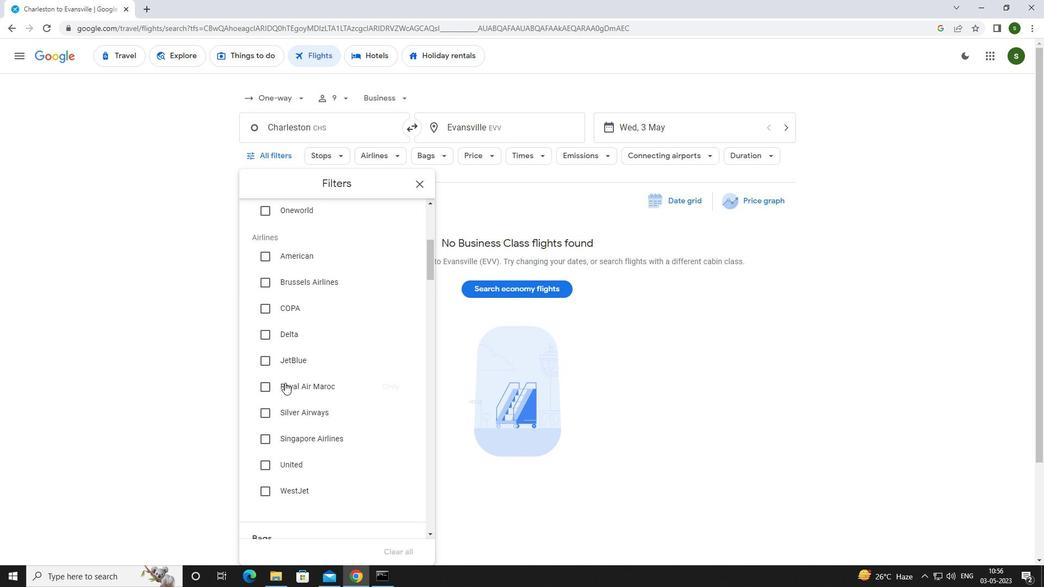 
Action: Mouse moved to (333, 384)
Screenshot: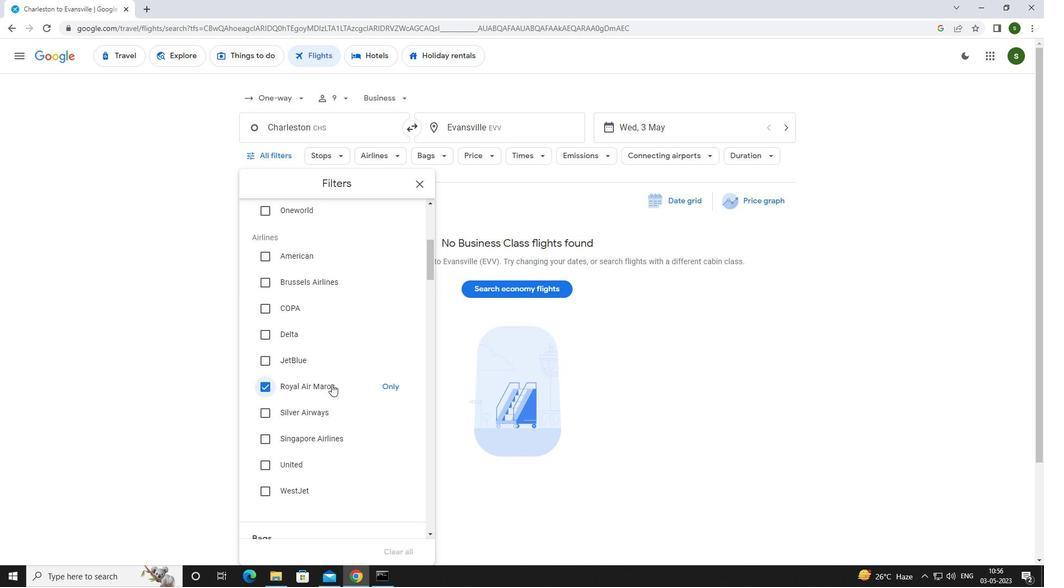 
Action: Mouse scrolled (333, 383) with delta (0, 0)
Screenshot: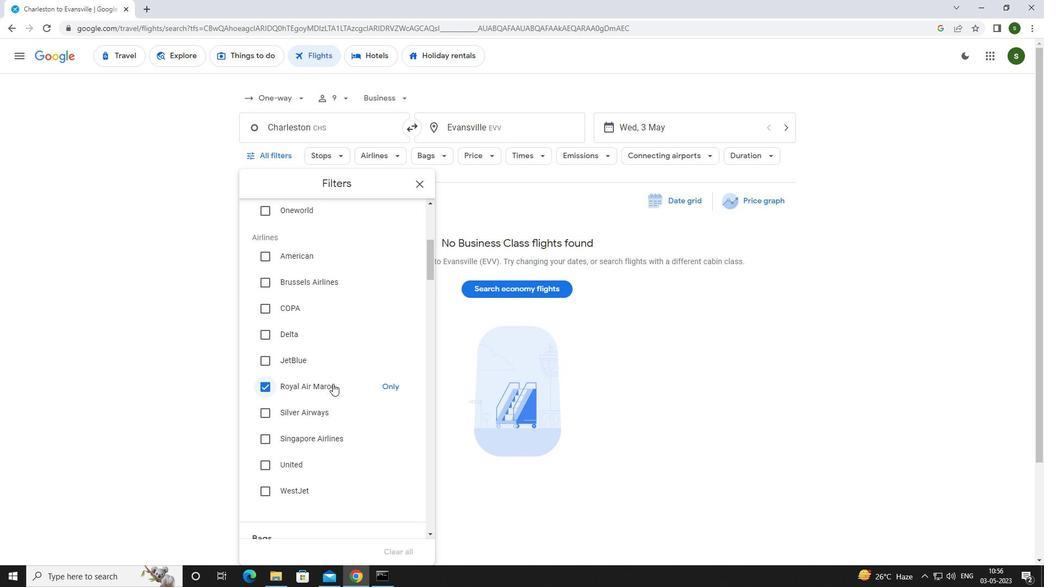
Action: Mouse scrolled (333, 383) with delta (0, 0)
Screenshot: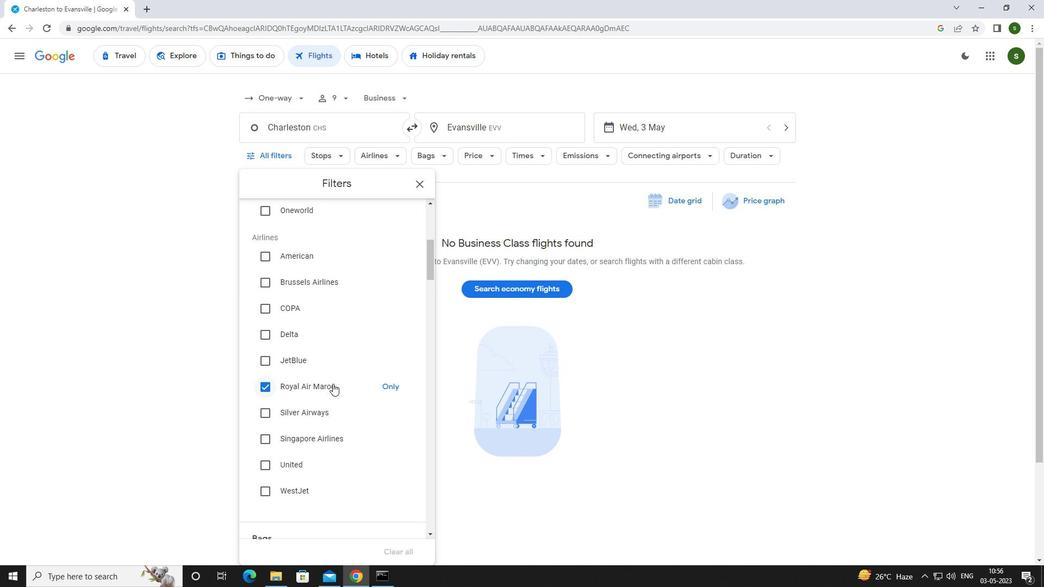 
Action: Mouse scrolled (333, 383) with delta (0, 0)
Screenshot: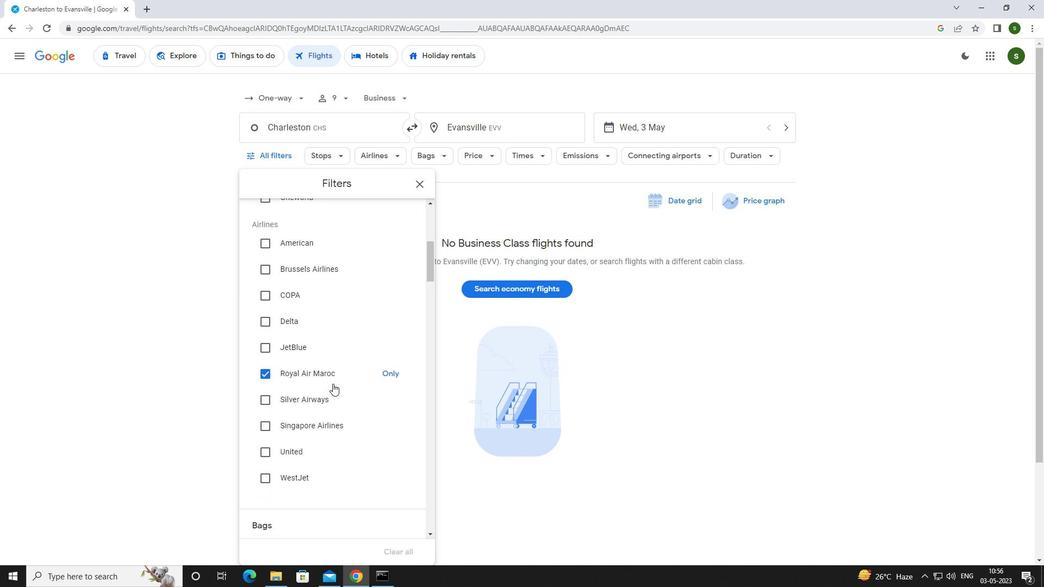 
Action: Mouse scrolled (333, 383) with delta (0, 0)
Screenshot: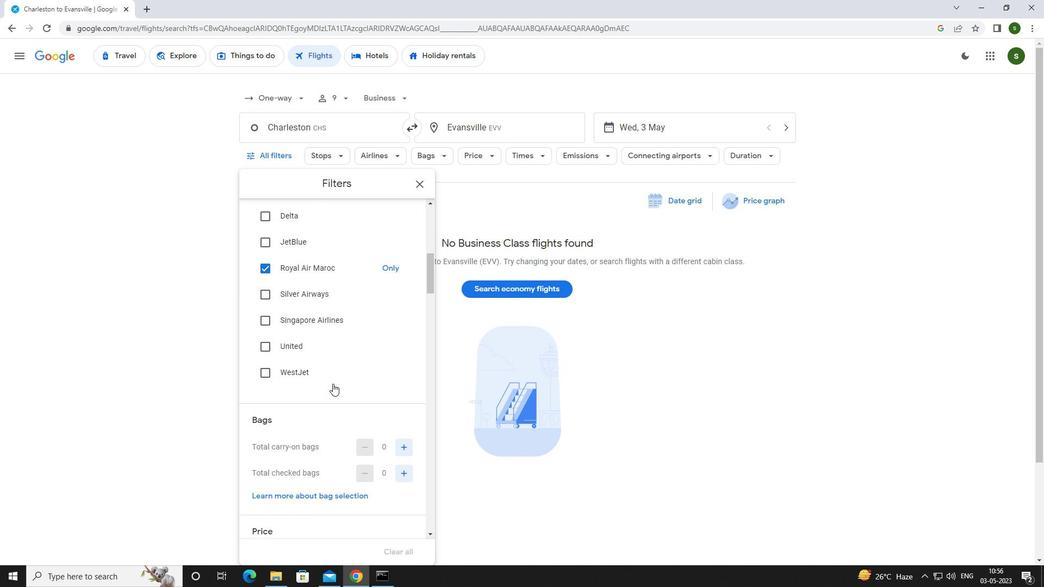 
Action: Mouse moved to (403, 350)
Screenshot: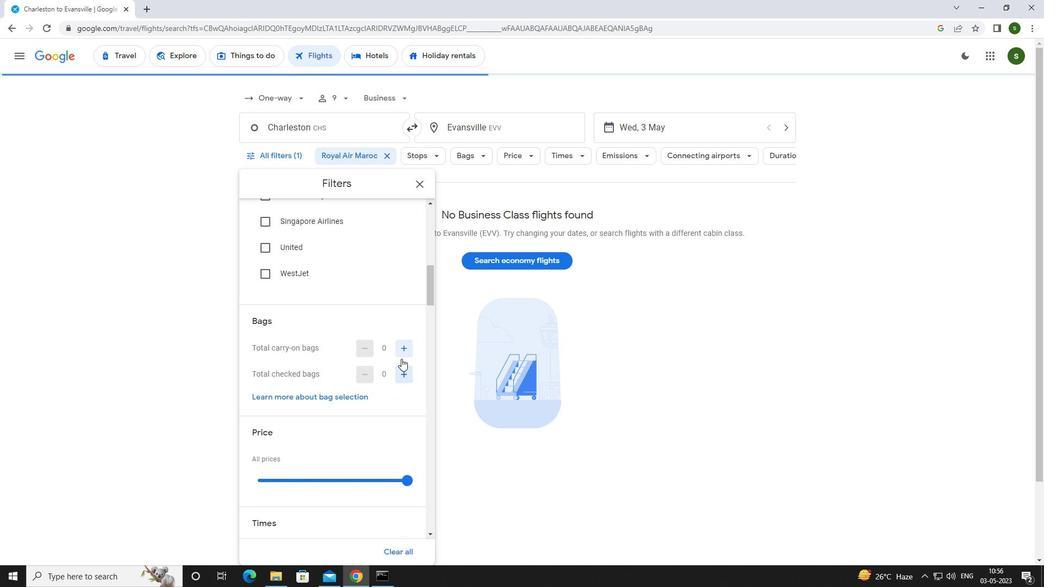 
Action: Mouse pressed left at (403, 350)
Screenshot: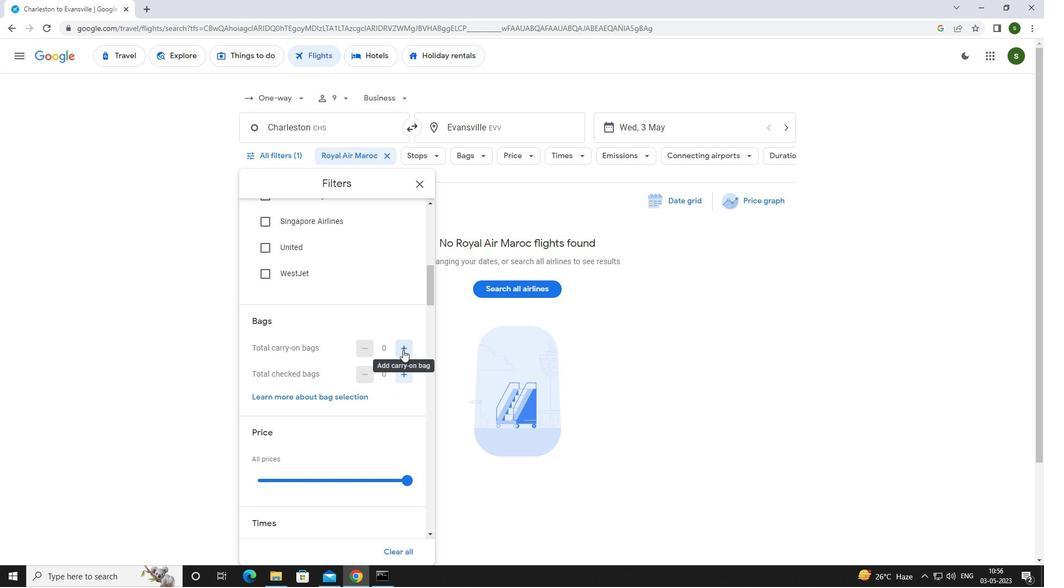 
Action: Mouse scrolled (403, 349) with delta (0, 0)
Screenshot: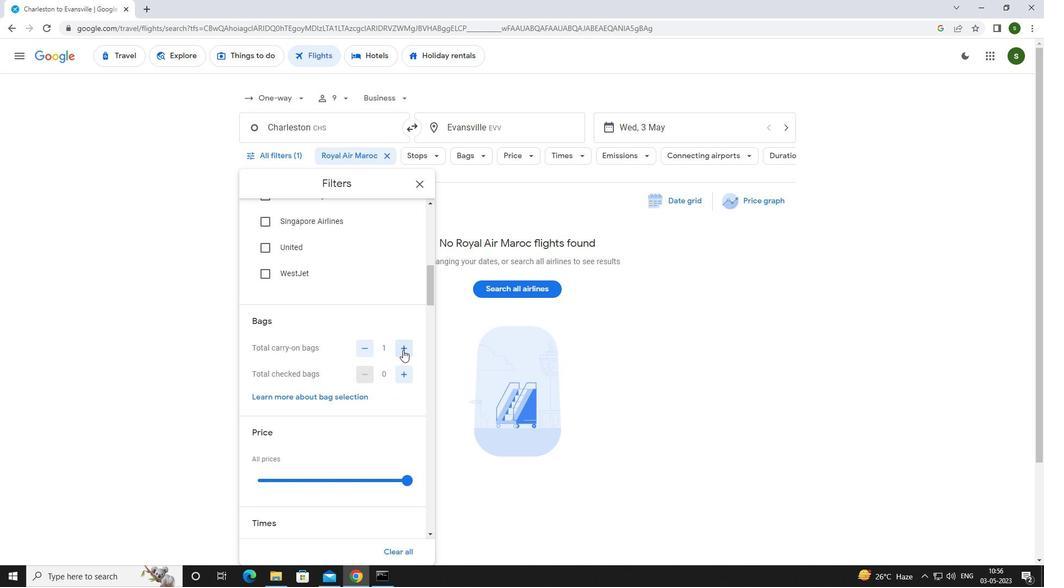 
Action: Mouse scrolled (403, 349) with delta (0, 0)
Screenshot: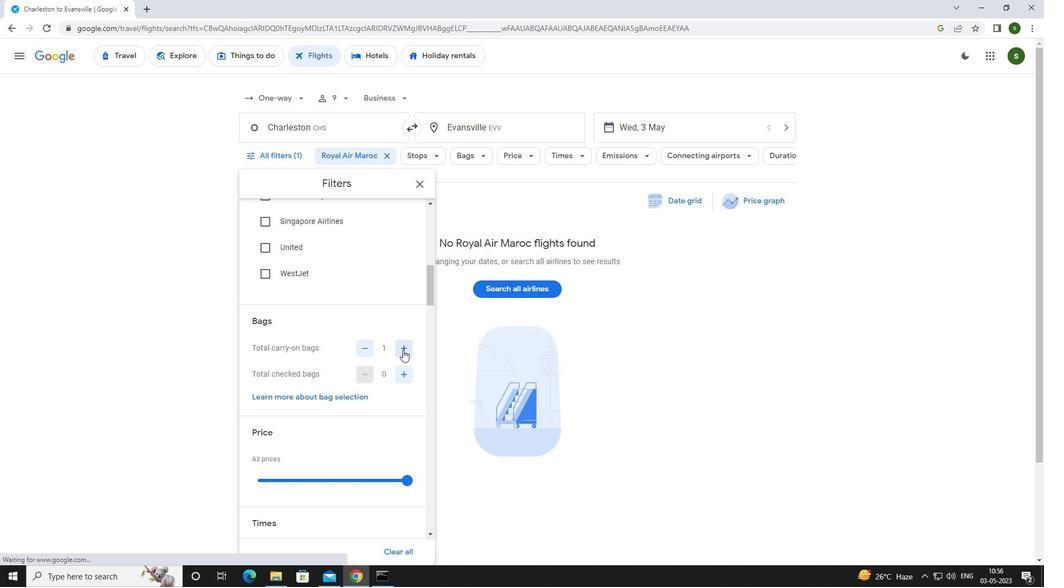 
Action: Mouse scrolled (403, 349) with delta (0, 0)
Screenshot: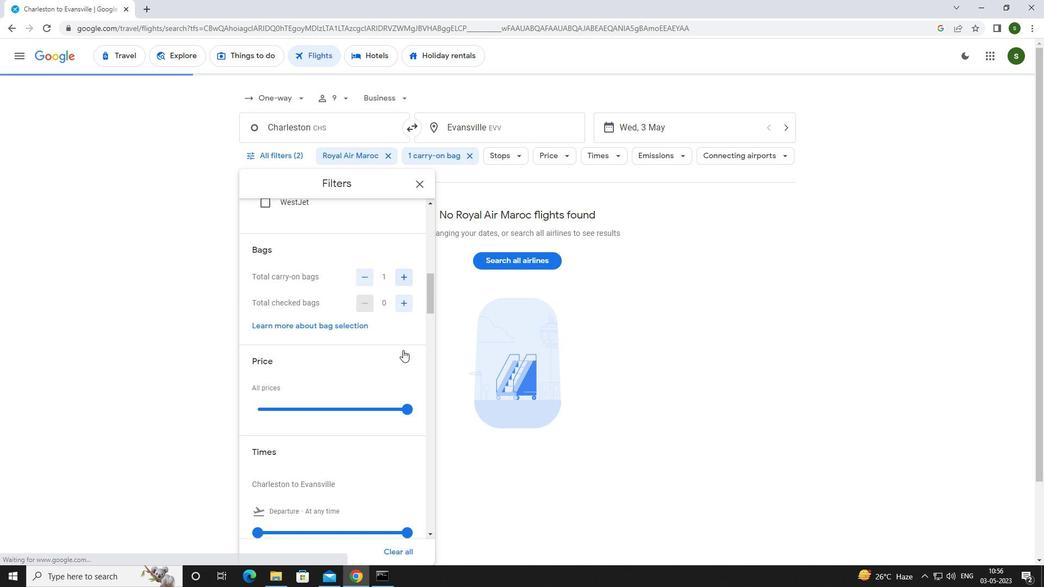 
Action: Mouse moved to (408, 323)
Screenshot: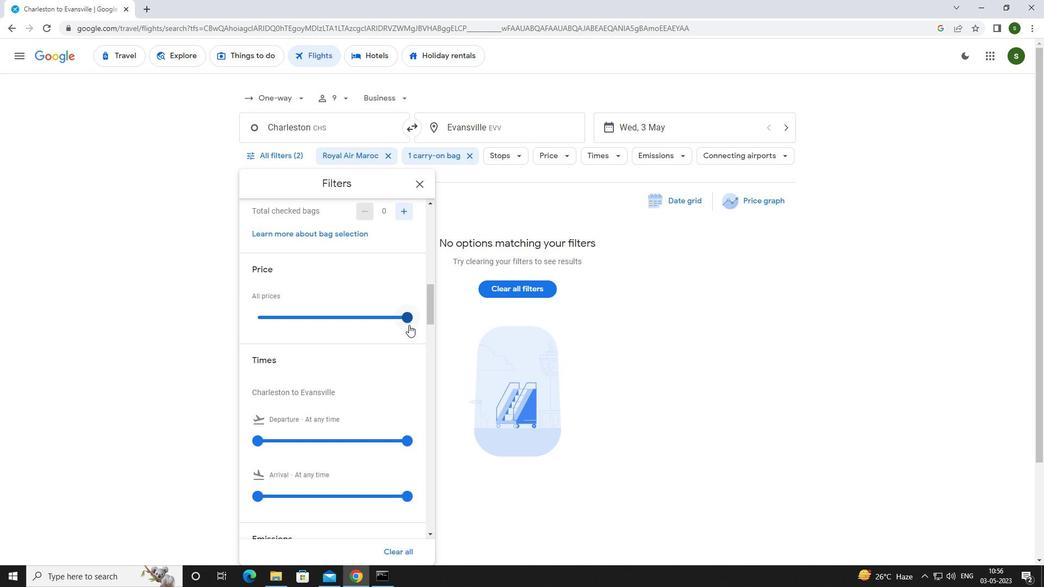 
Action: Mouse pressed left at (408, 323)
Screenshot: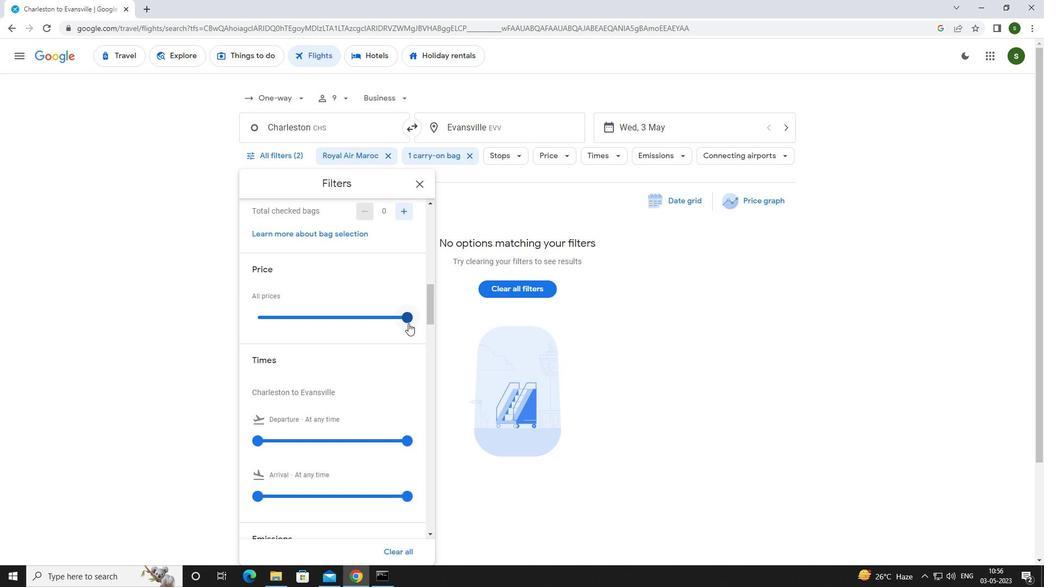 
Action: Mouse moved to (345, 349)
Screenshot: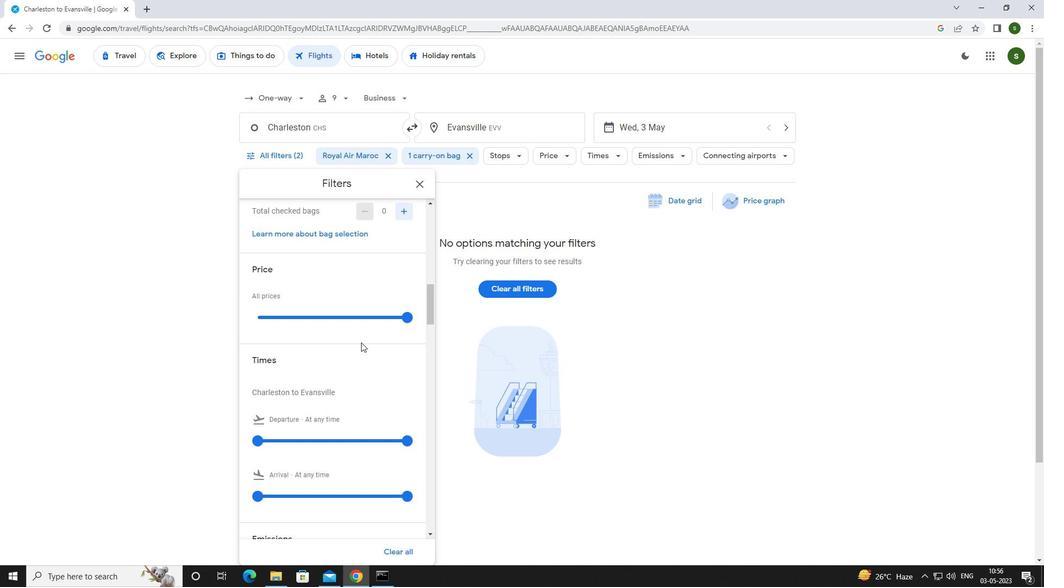 
Action: Mouse scrolled (345, 349) with delta (0, 0)
Screenshot: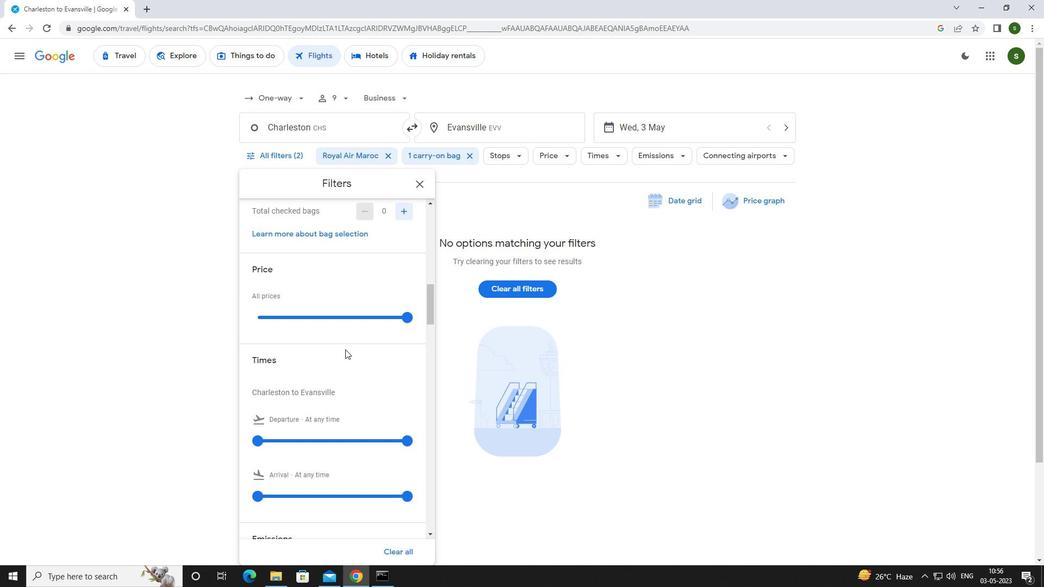 
Action: Mouse moved to (257, 383)
Screenshot: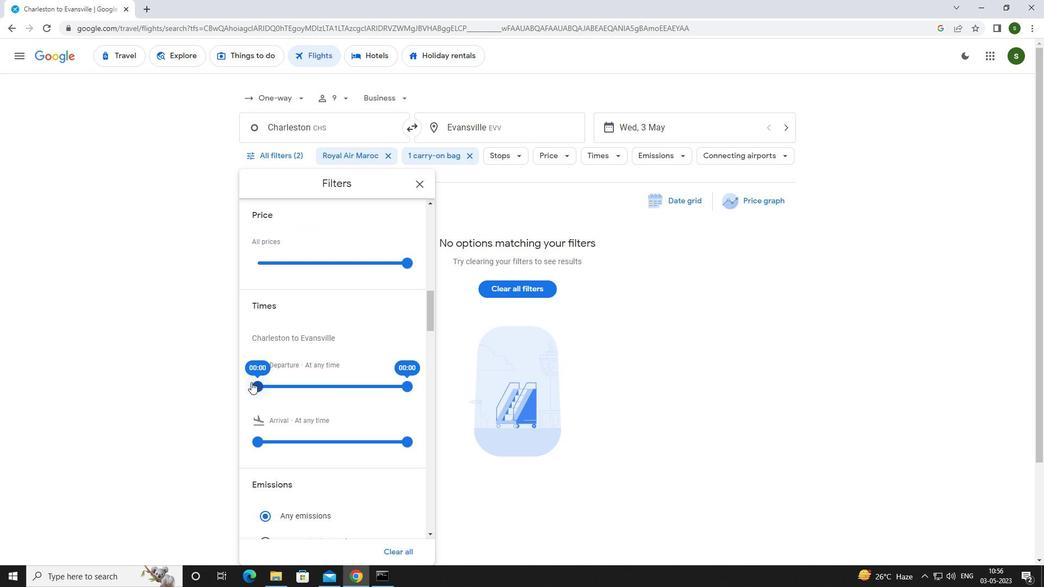 
Action: Mouse pressed left at (257, 383)
Screenshot: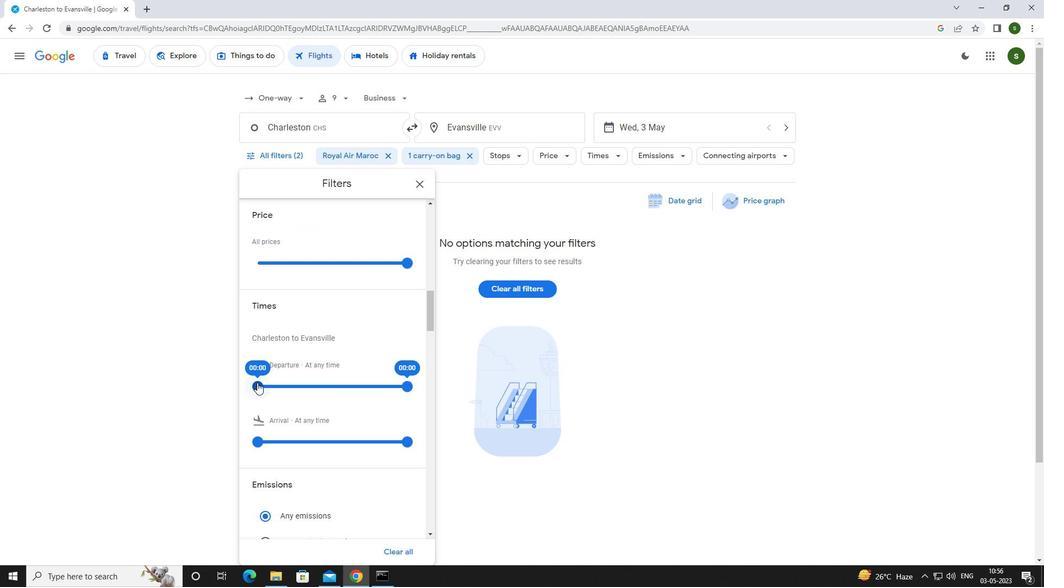 
Action: Mouse moved to (674, 350)
Screenshot: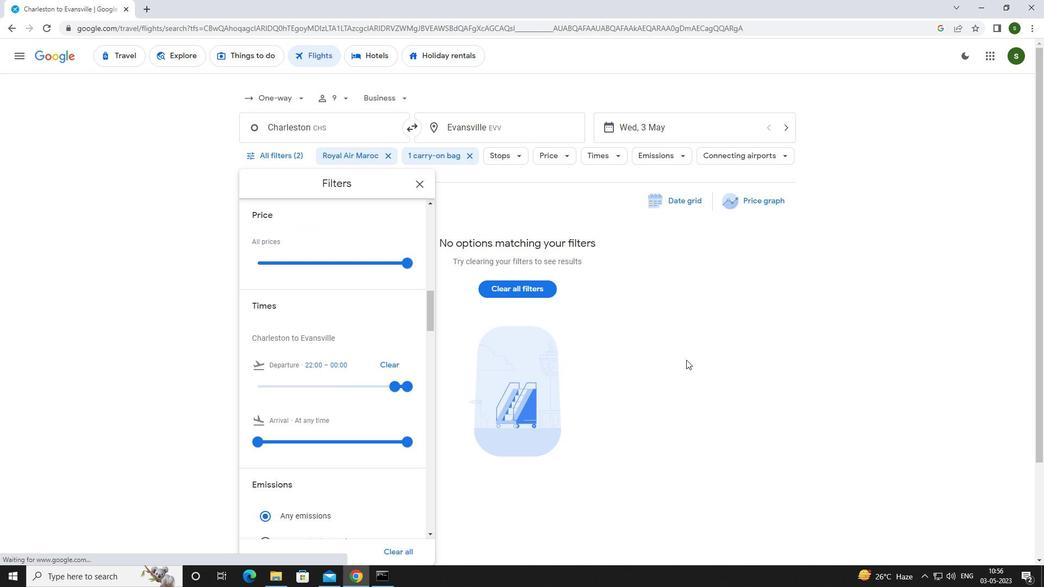 
Action: Mouse pressed left at (674, 350)
Screenshot: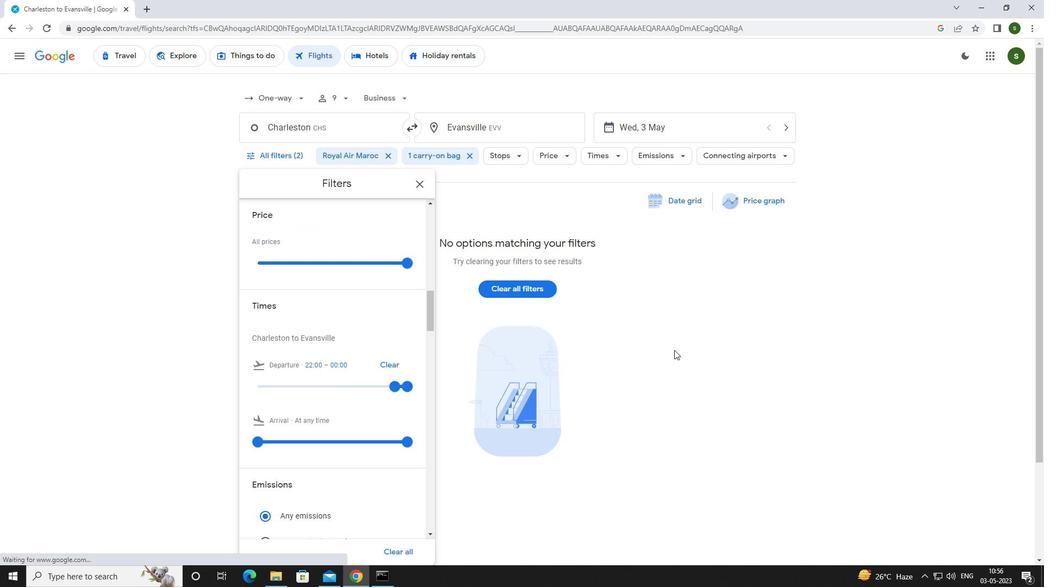 
Action: Mouse moved to (674, 350)
Screenshot: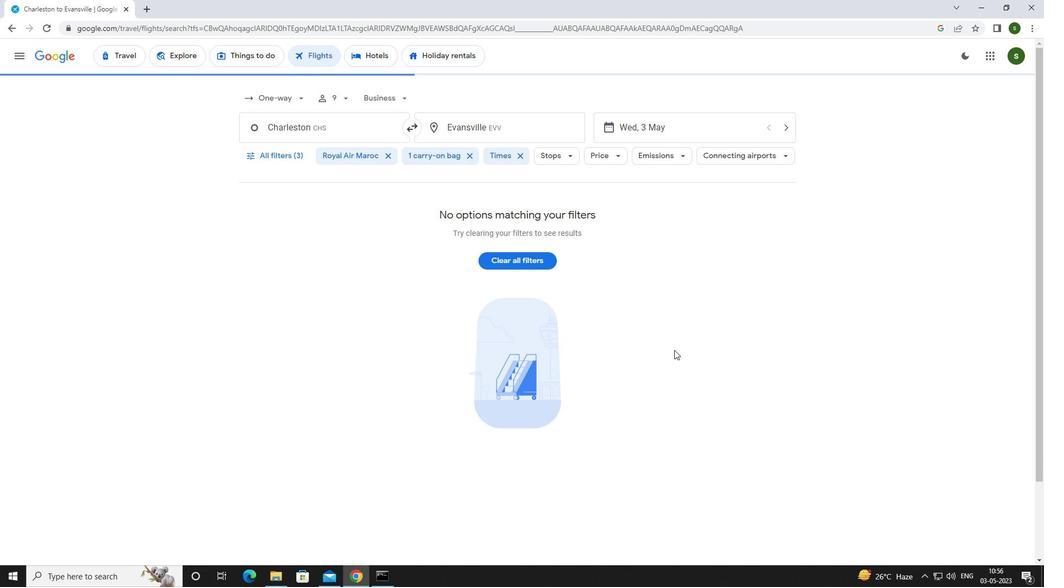 
